 Task: Create a due date automation trigger when advanced on, on the tuesday before a card is due add basic assigned only to anyone at 11:00 AM.
Action: Mouse moved to (1347, 100)
Screenshot: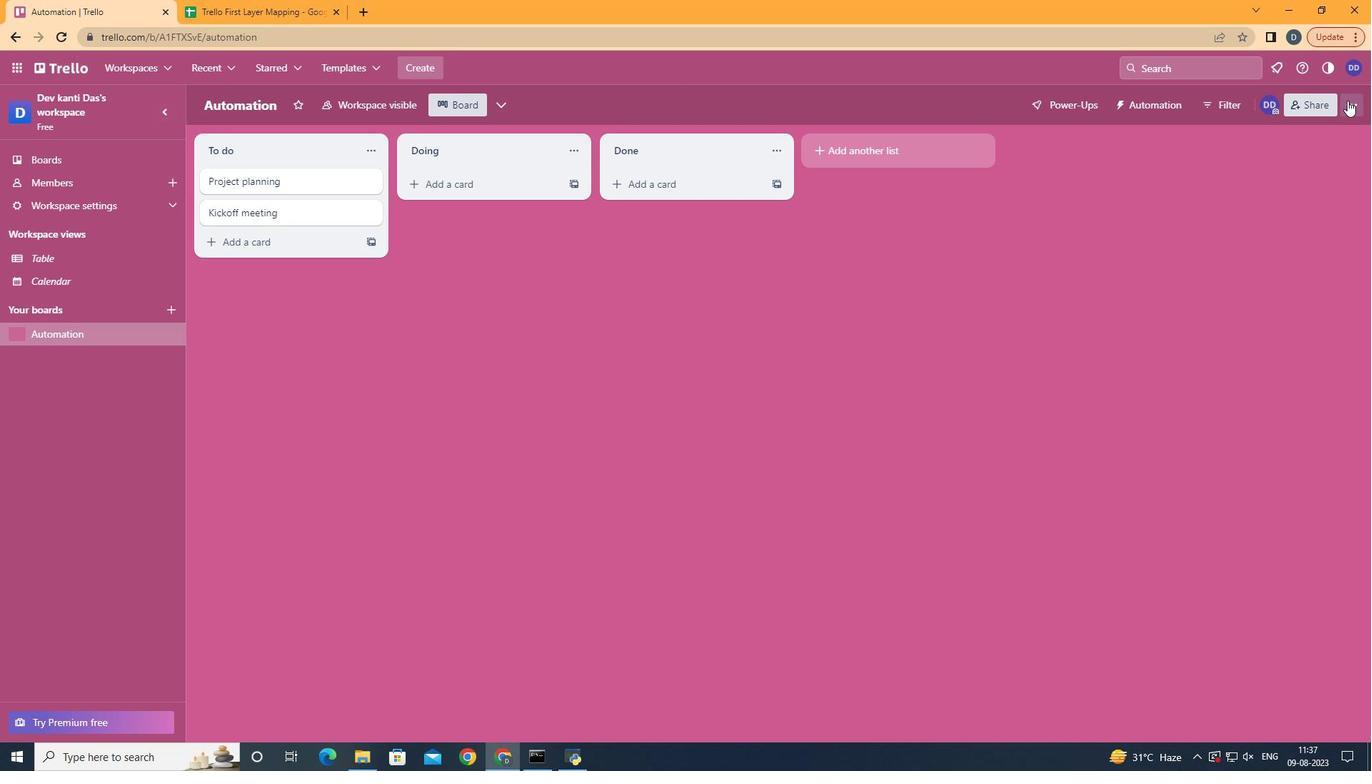 
Action: Mouse pressed left at (1347, 100)
Screenshot: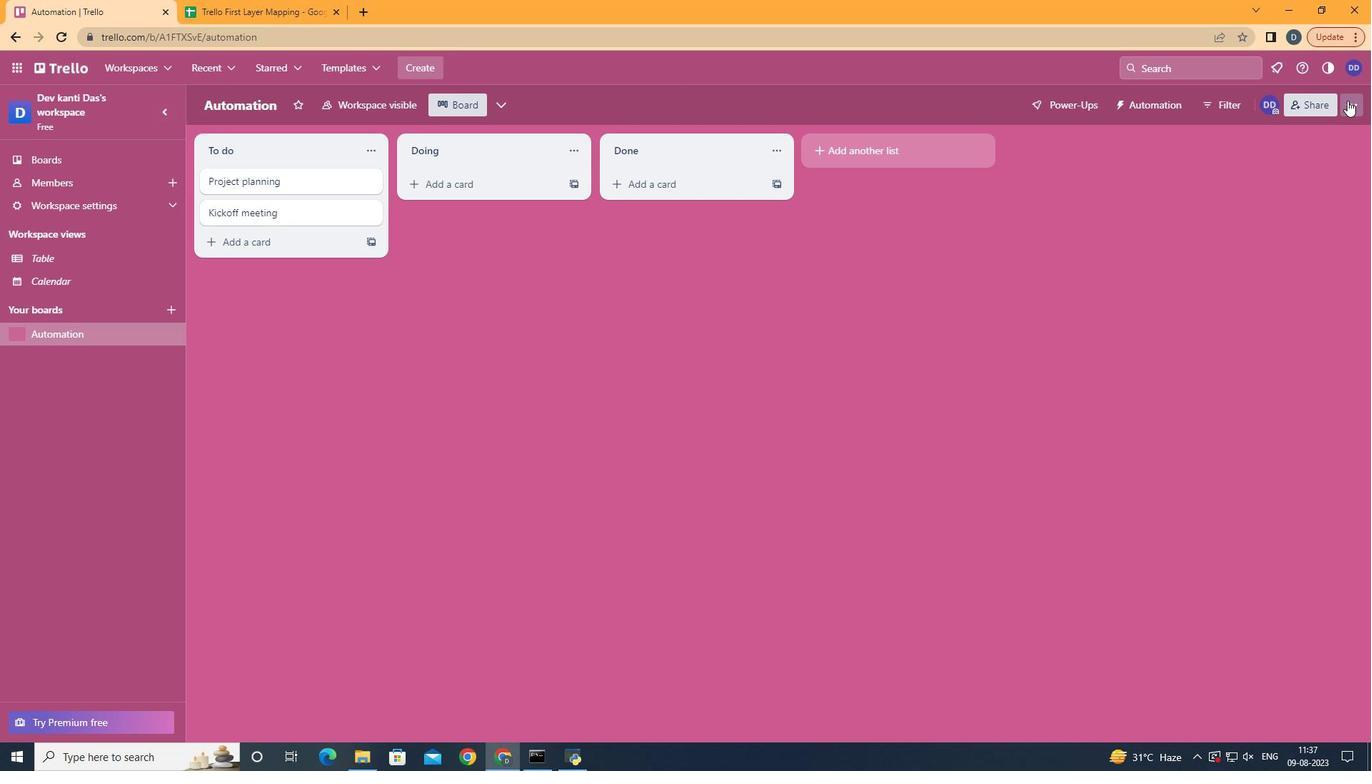 
Action: Mouse moved to (1178, 317)
Screenshot: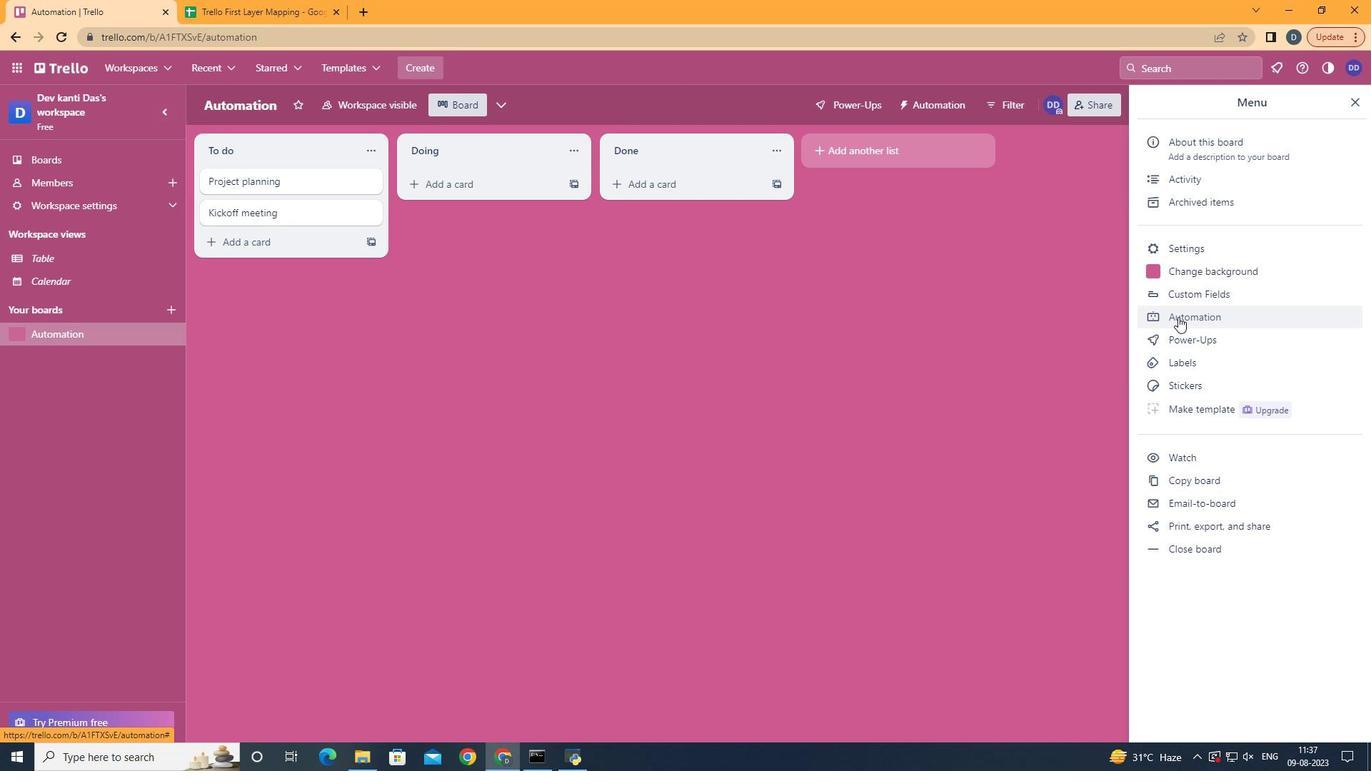 
Action: Mouse pressed left at (1178, 317)
Screenshot: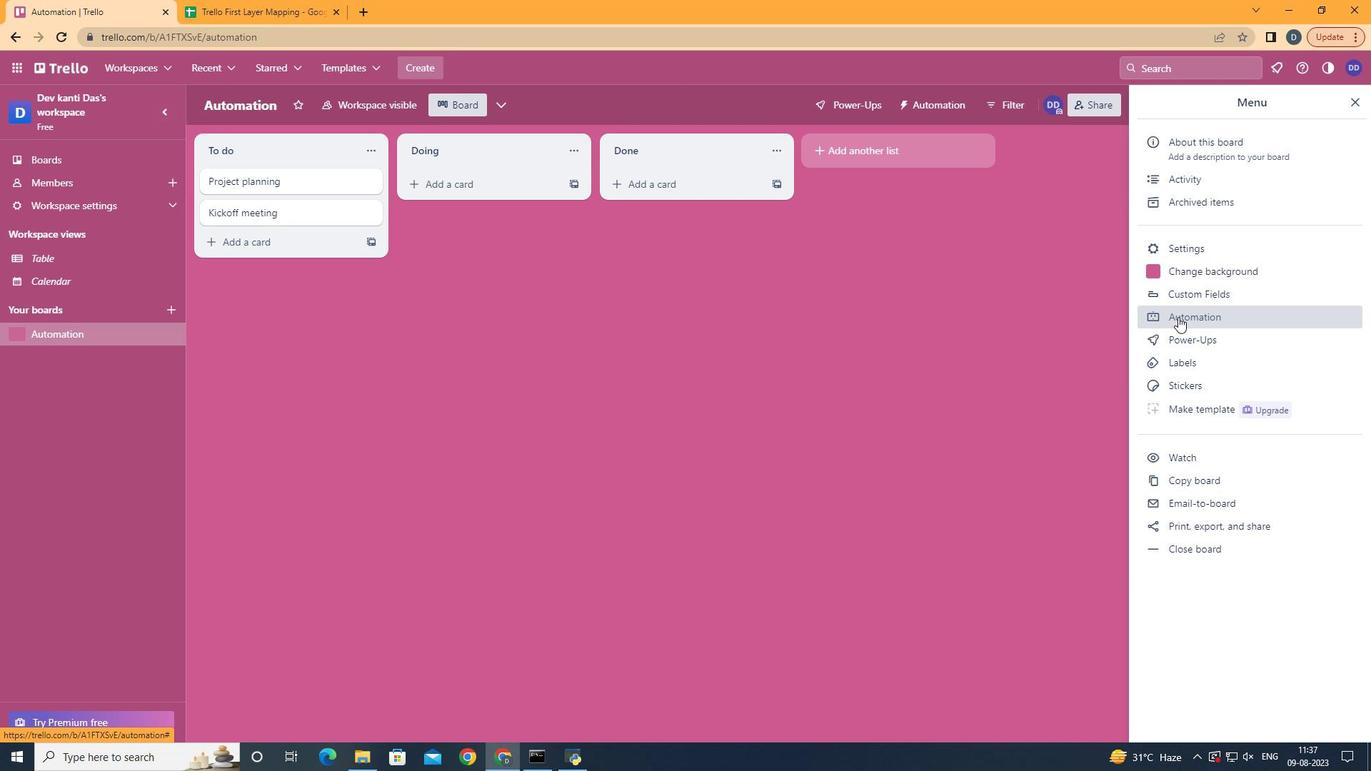 
Action: Mouse moved to (246, 282)
Screenshot: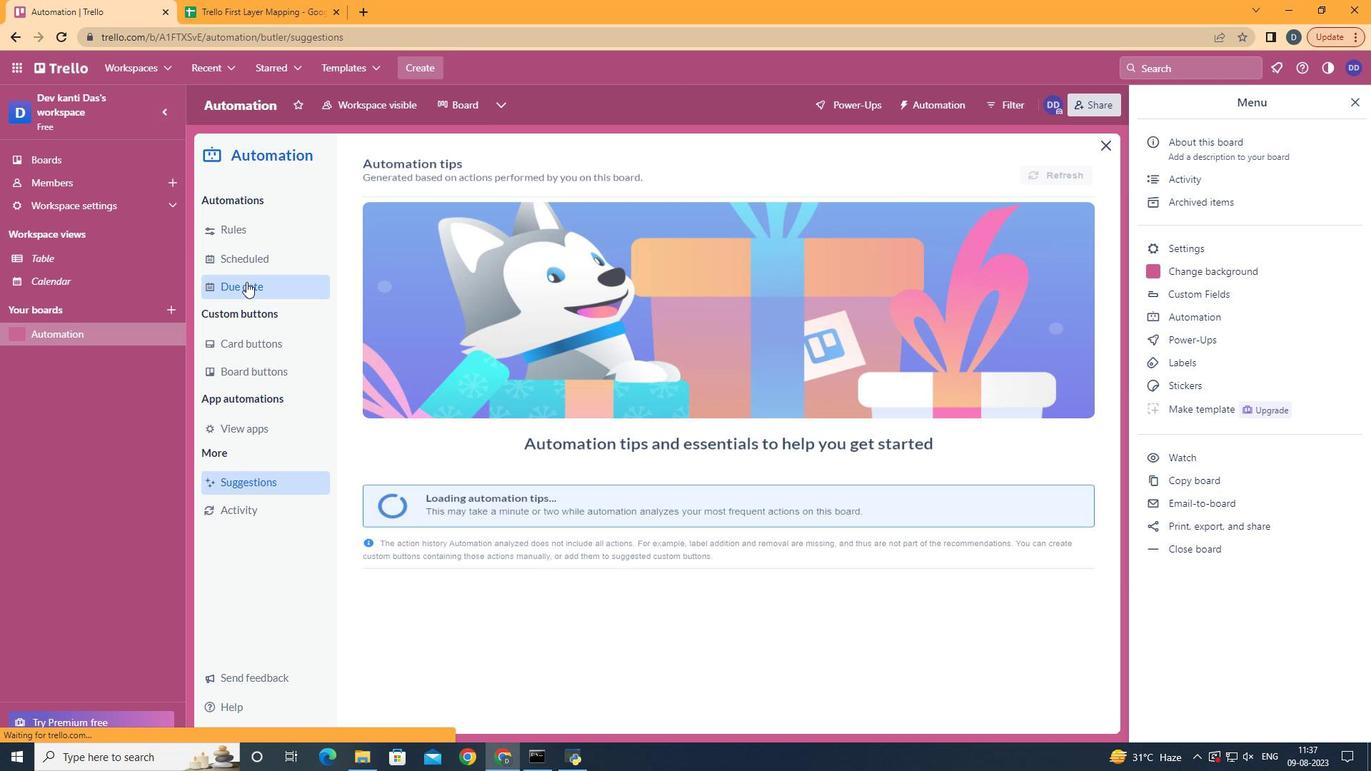 
Action: Mouse pressed left at (246, 282)
Screenshot: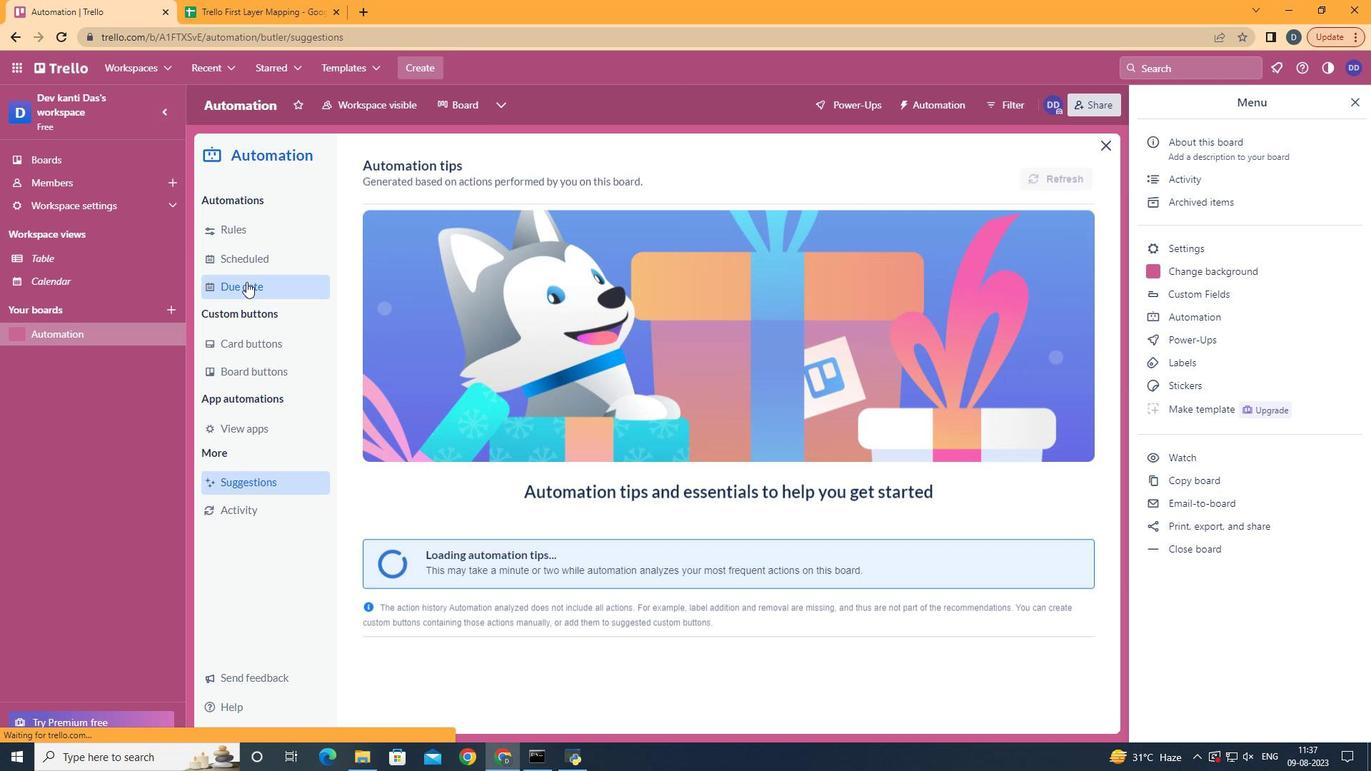 
Action: Mouse moved to (1002, 169)
Screenshot: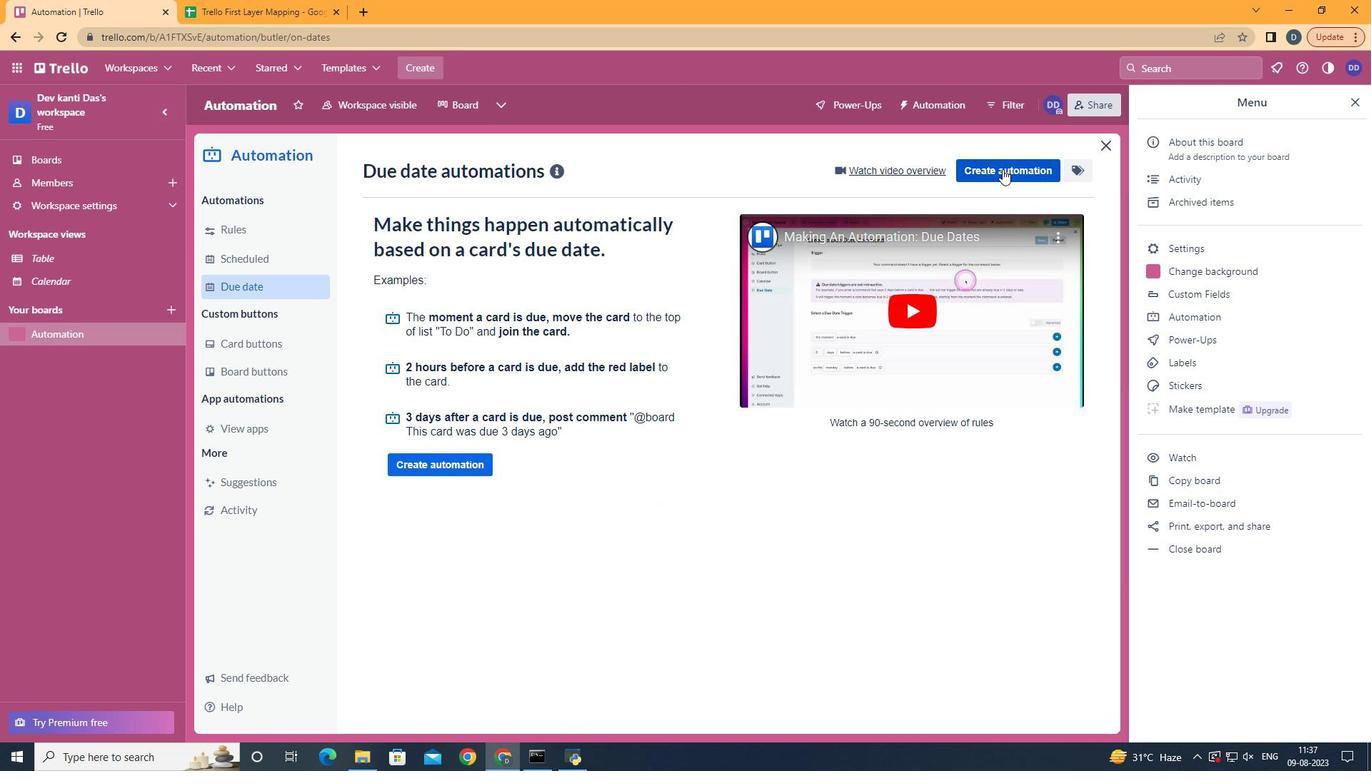 
Action: Mouse pressed left at (1002, 169)
Screenshot: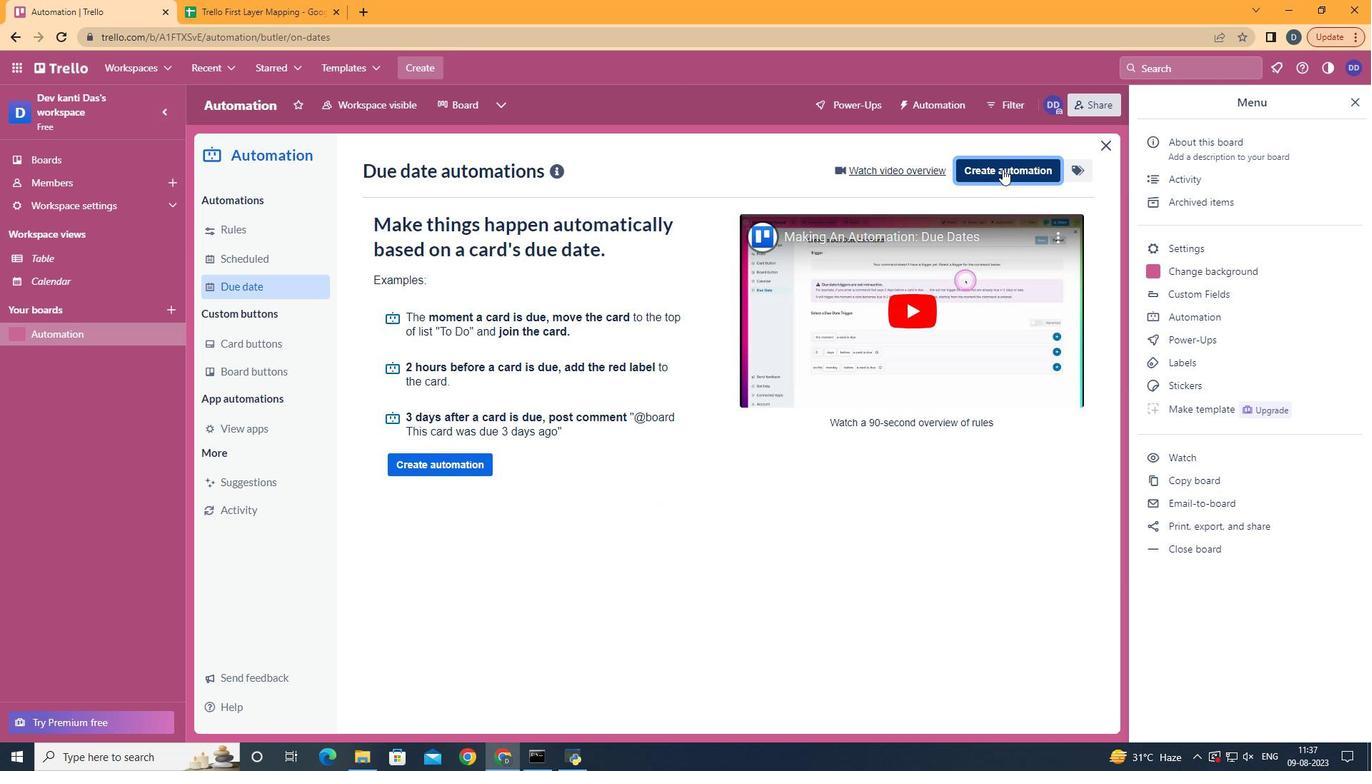 
Action: Mouse moved to (747, 302)
Screenshot: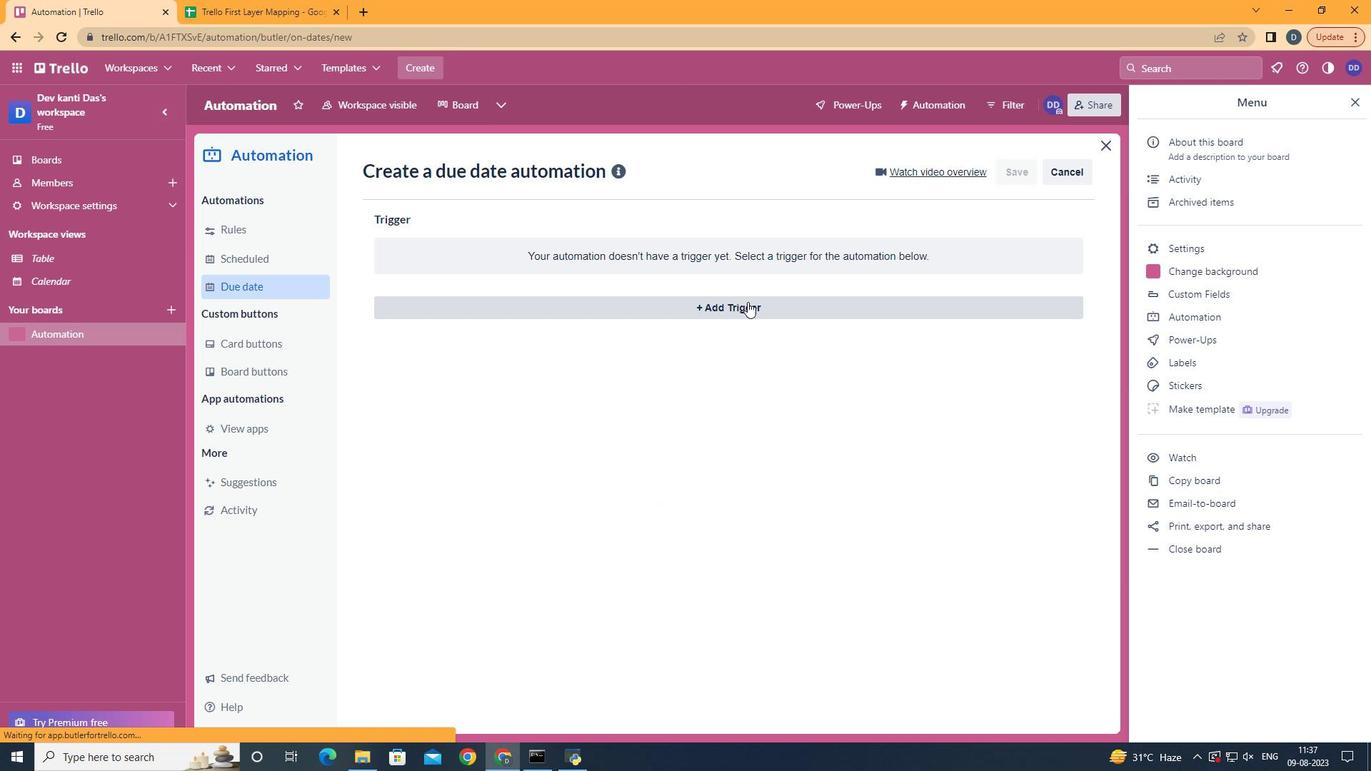 
Action: Mouse pressed left at (747, 302)
Screenshot: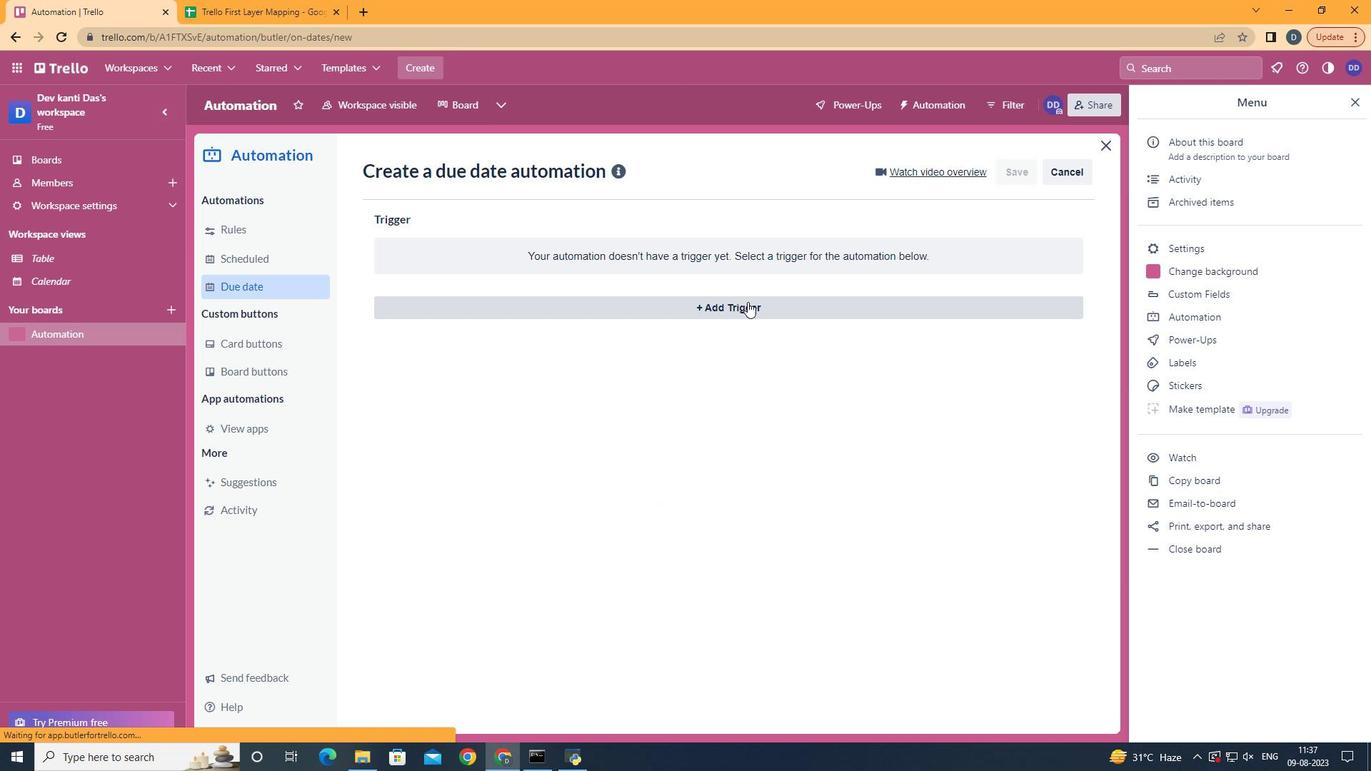 
Action: Mouse moved to (460, 413)
Screenshot: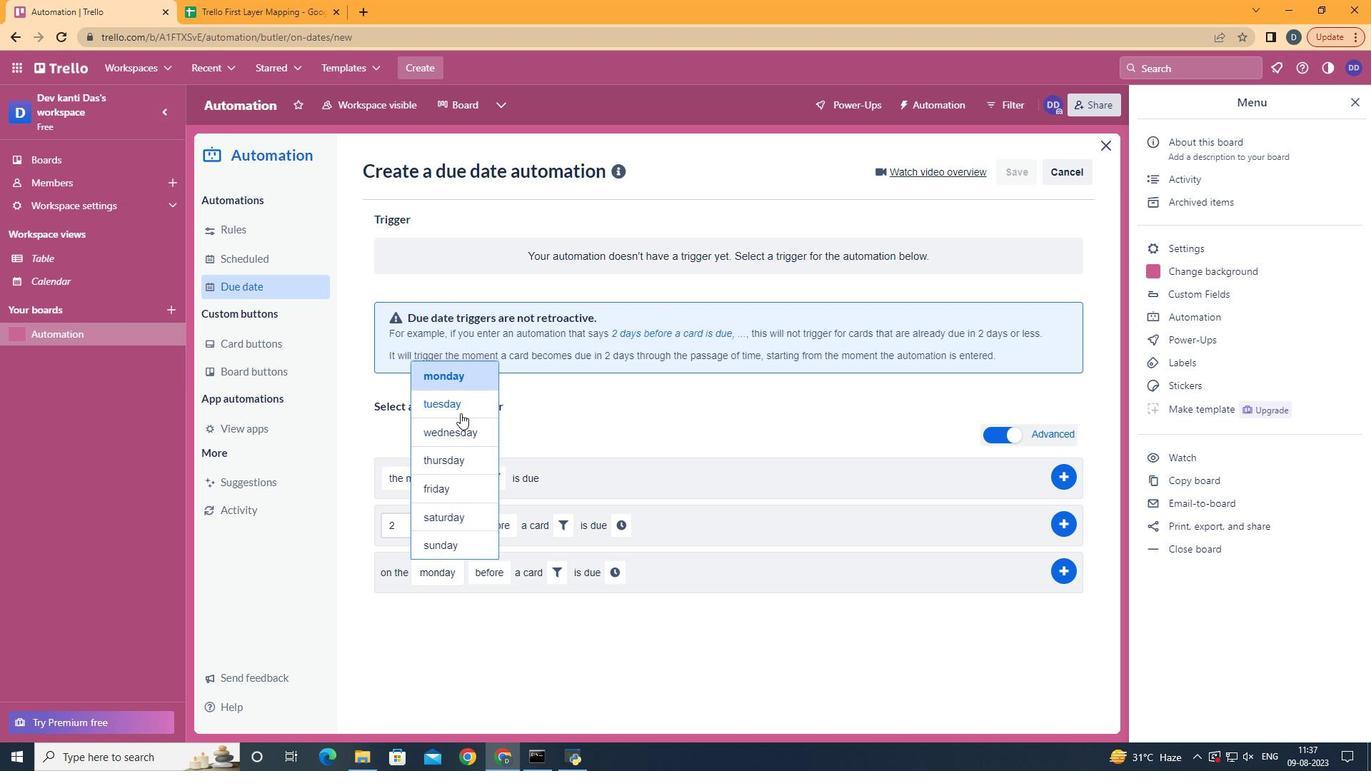 
Action: Mouse pressed left at (460, 413)
Screenshot: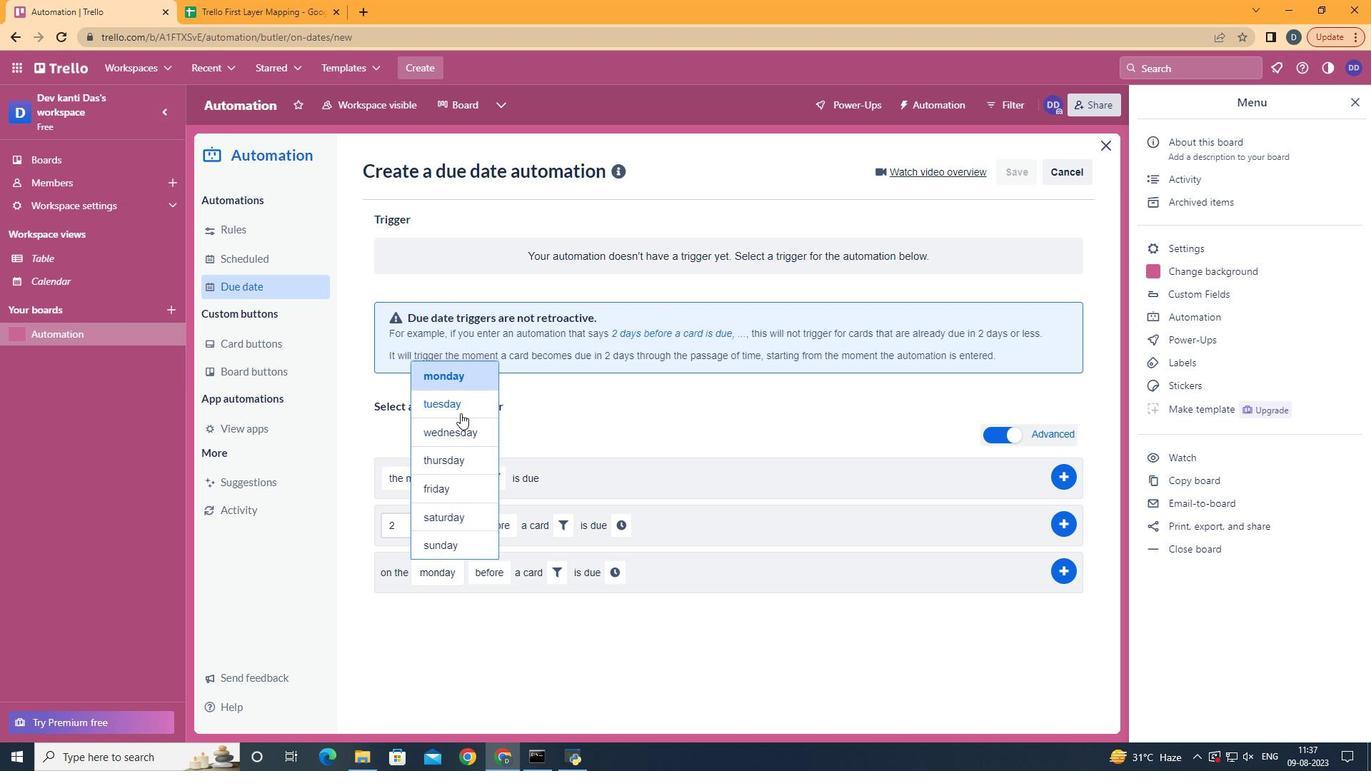 
Action: Mouse moved to (494, 594)
Screenshot: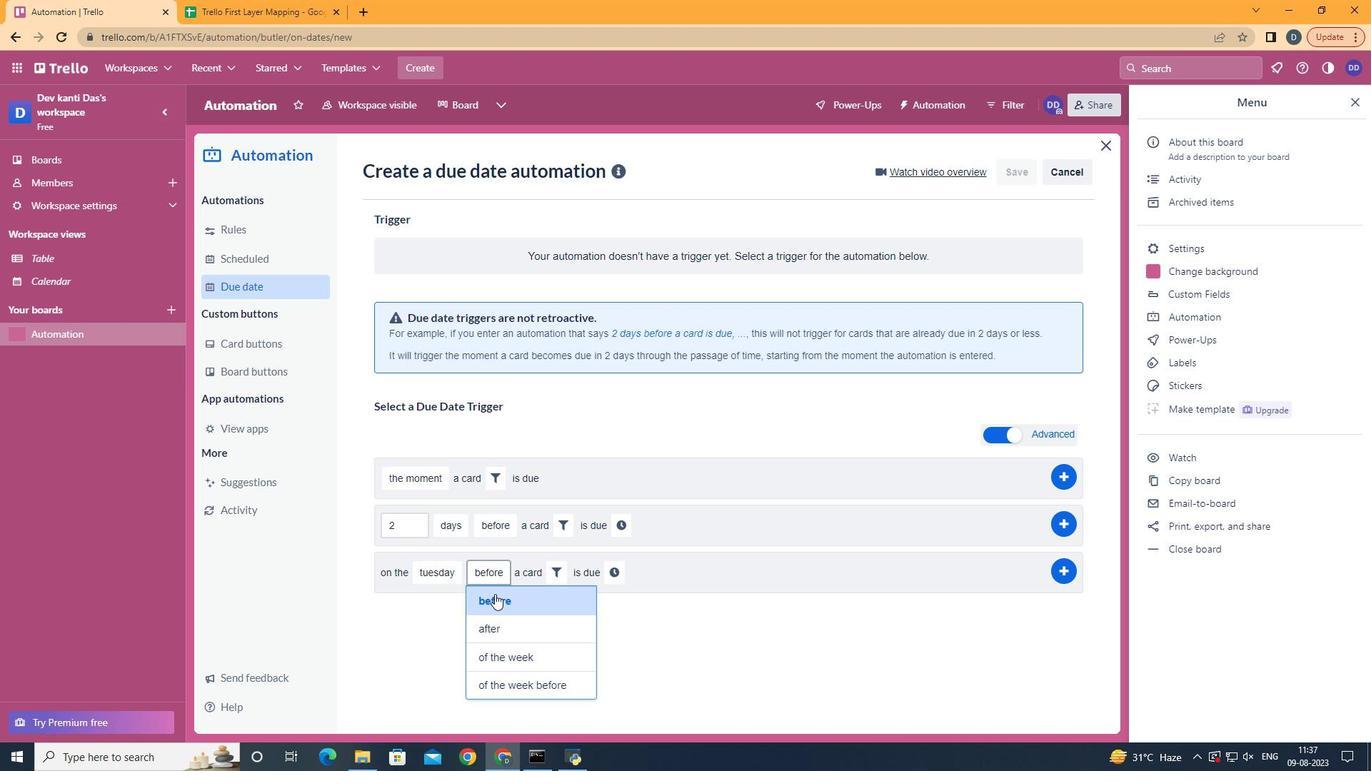 
Action: Mouse pressed left at (494, 594)
Screenshot: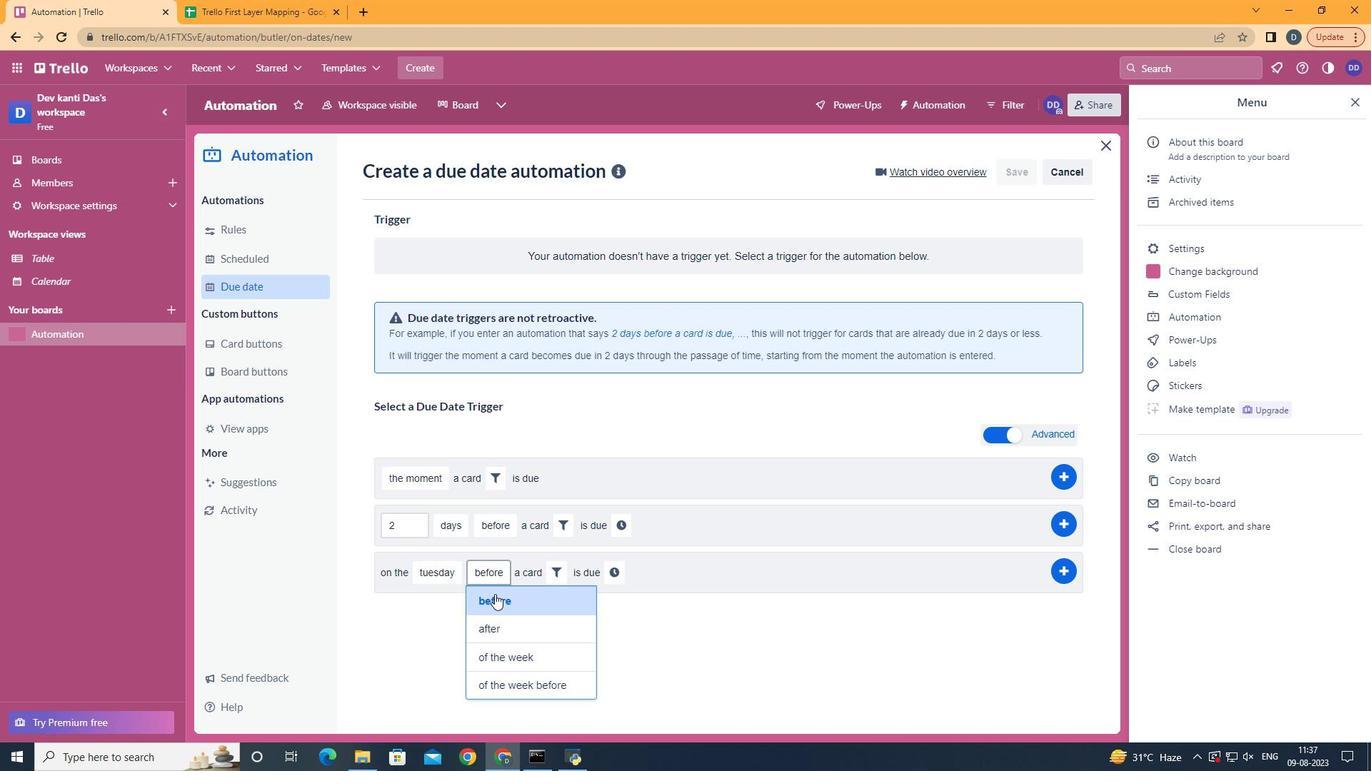
Action: Mouse moved to (563, 570)
Screenshot: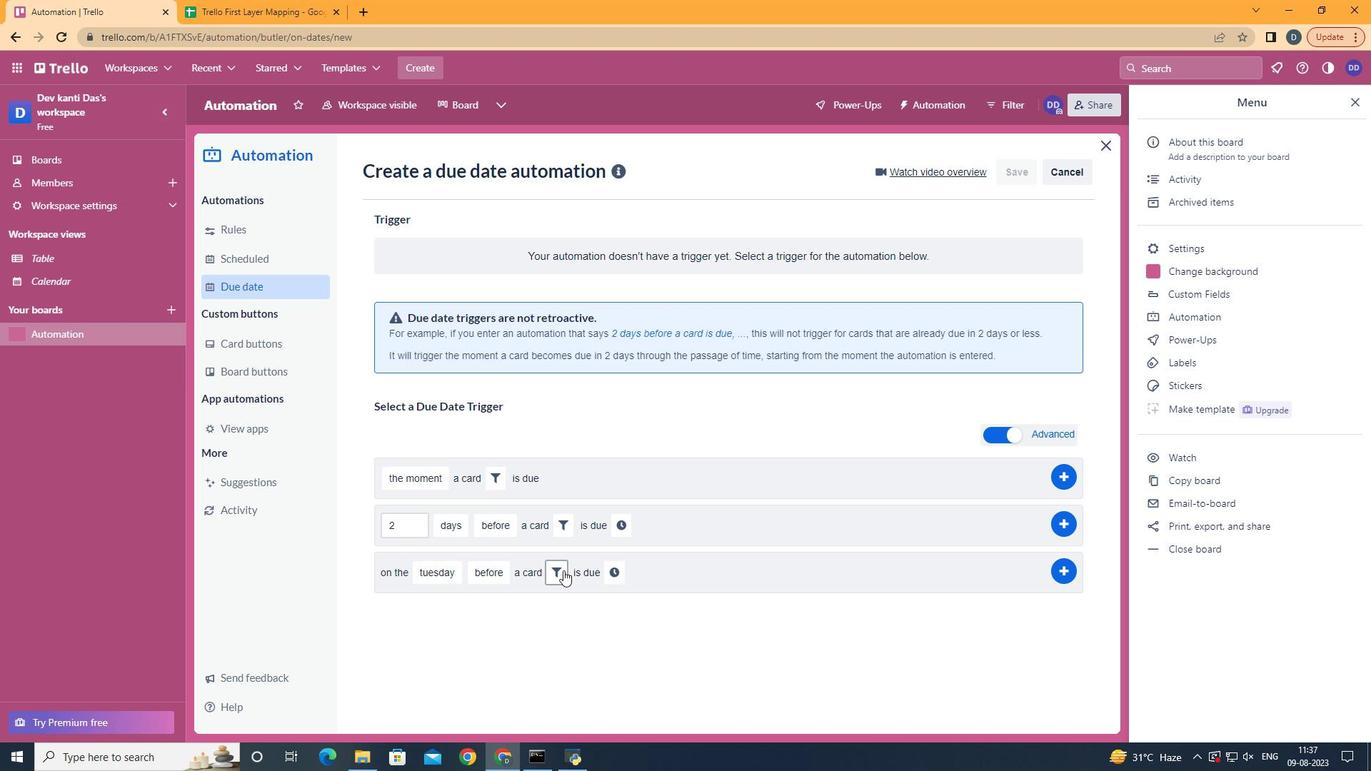 
Action: Mouse pressed left at (563, 570)
Screenshot: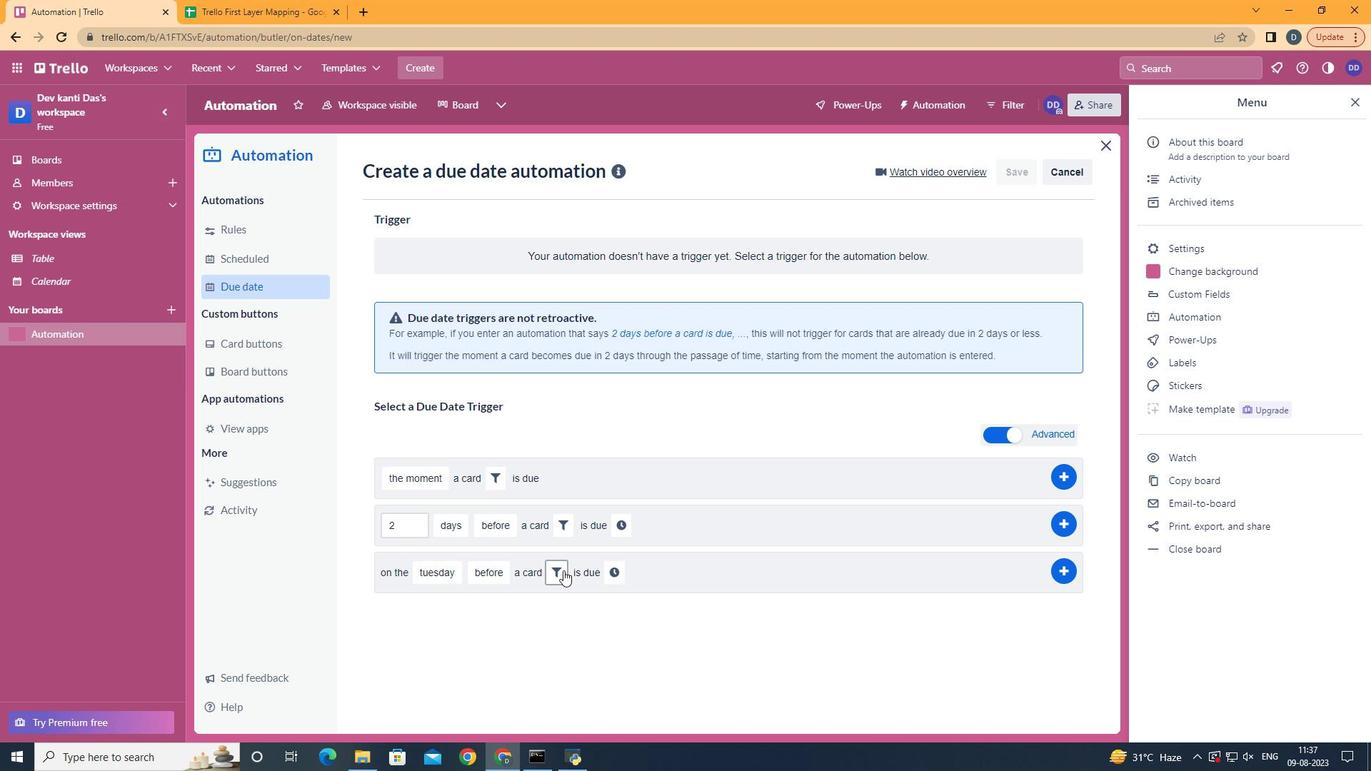 
Action: Mouse moved to (618, 620)
Screenshot: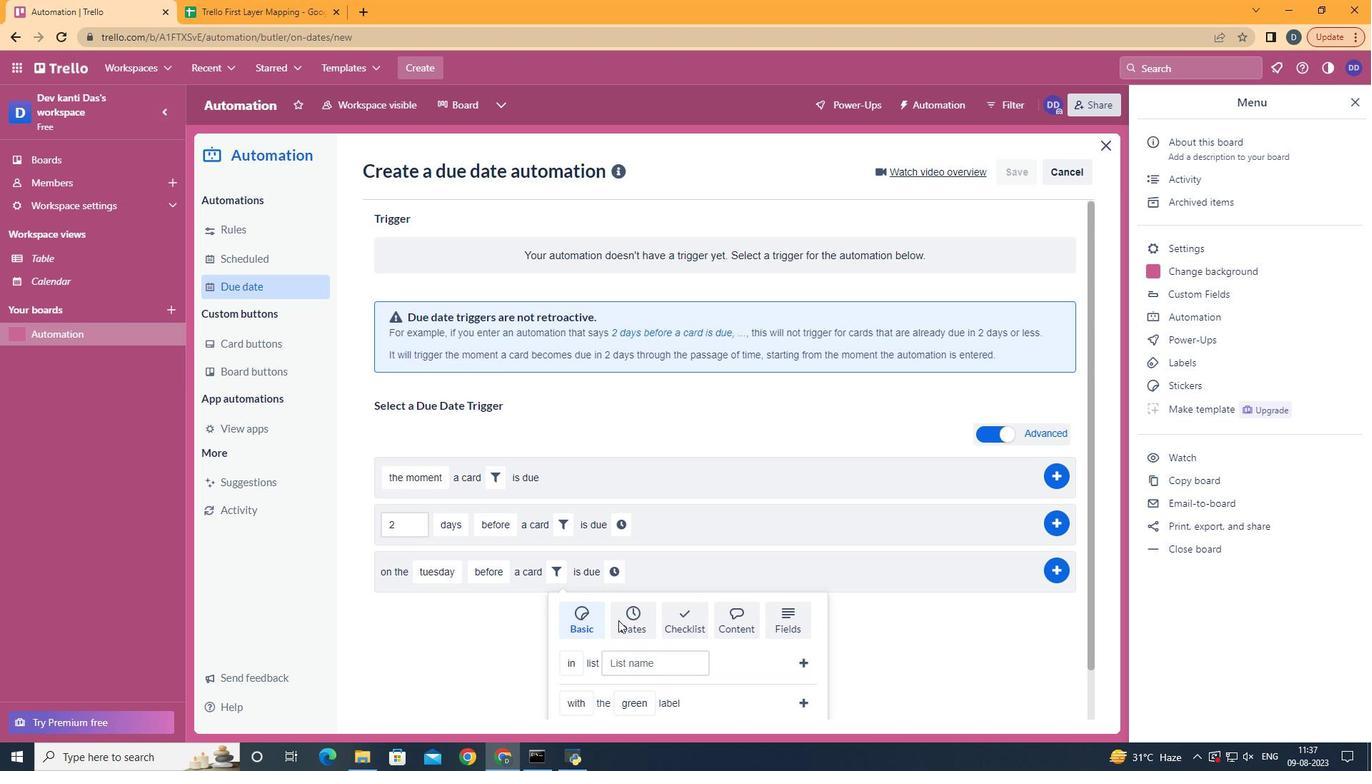 
Action: Mouse scrolled (618, 619) with delta (0, 0)
Screenshot: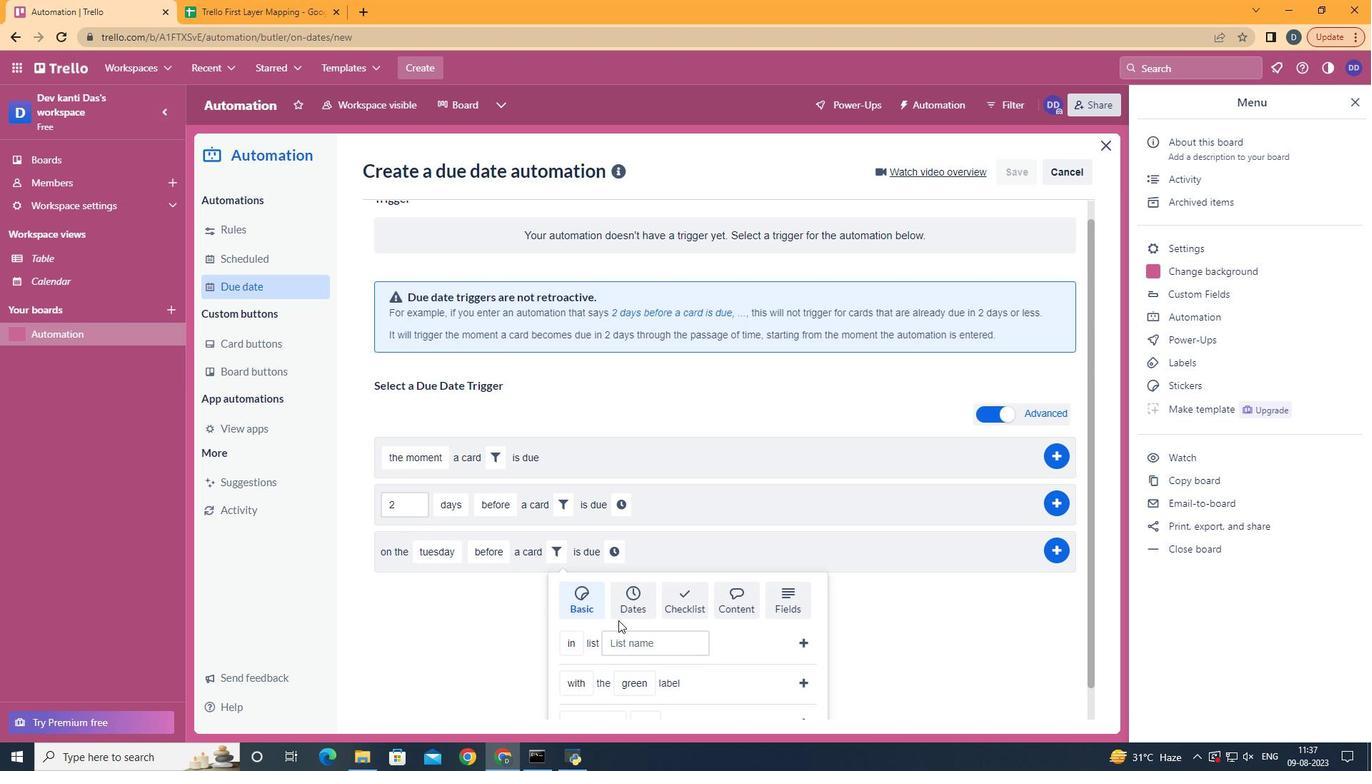 
Action: Mouse scrolled (618, 619) with delta (0, 0)
Screenshot: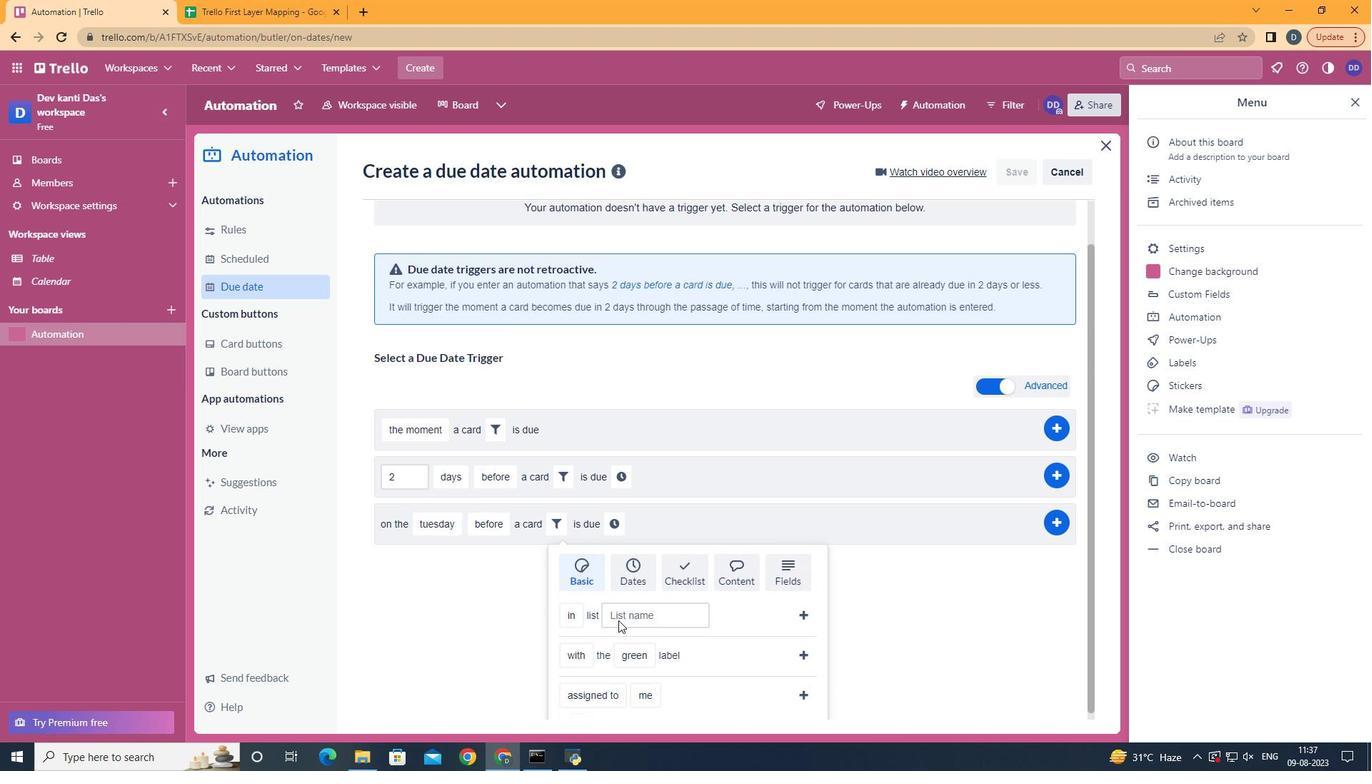 
Action: Mouse scrolled (618, 619) with delta (0, 0)
Screenshot: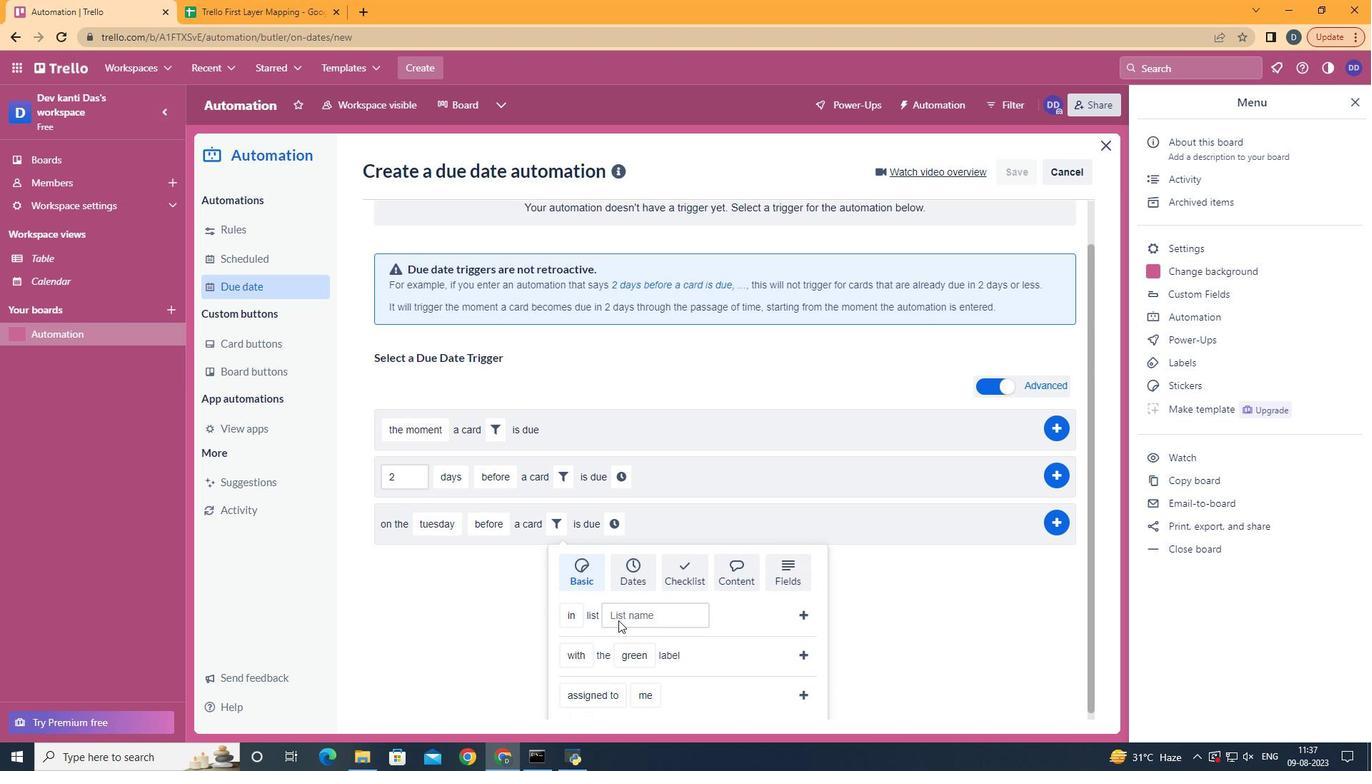 
Action: Mouse scrolled (618, 619) with delta (0, 0)
Screenshot: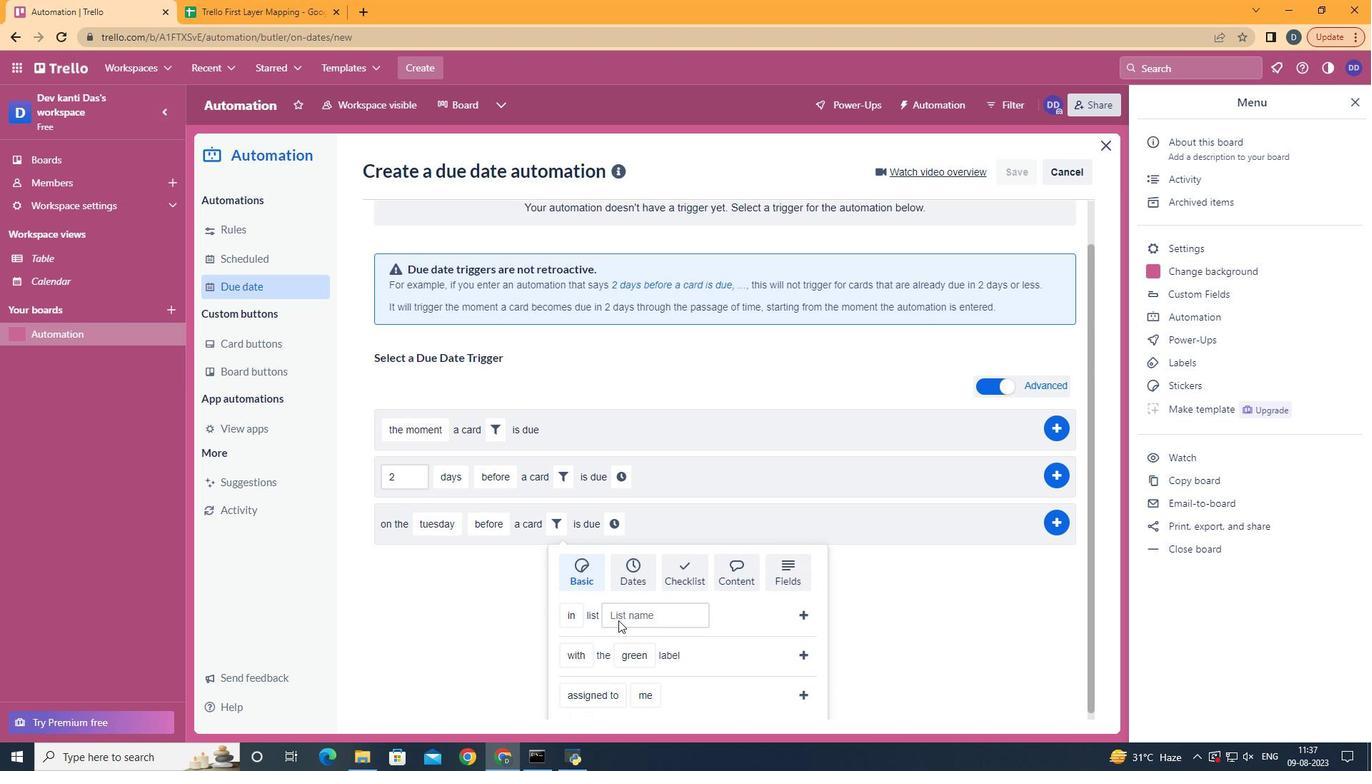 
Action: Mouse moved to (626, 627)
Screenshot: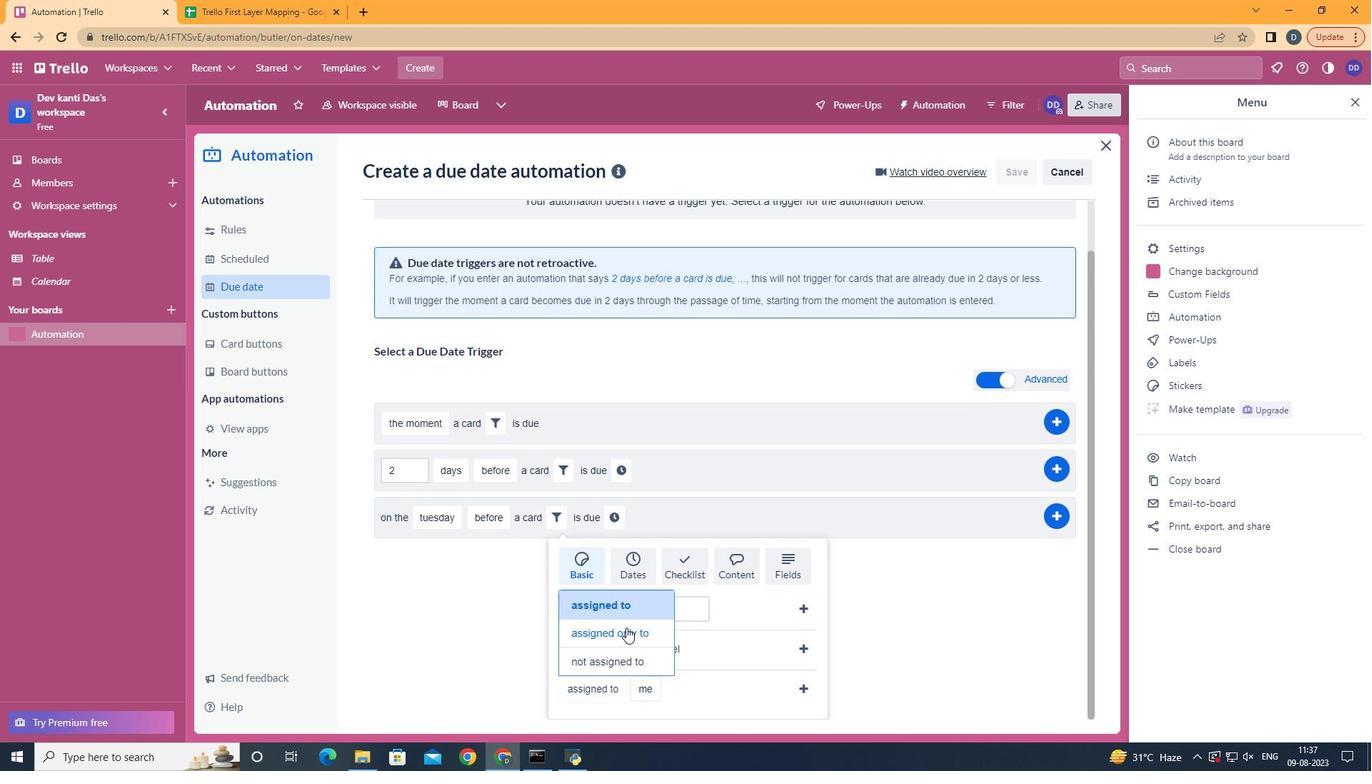 
Action: Mouse pressed left at (626, 627)
Screenshot: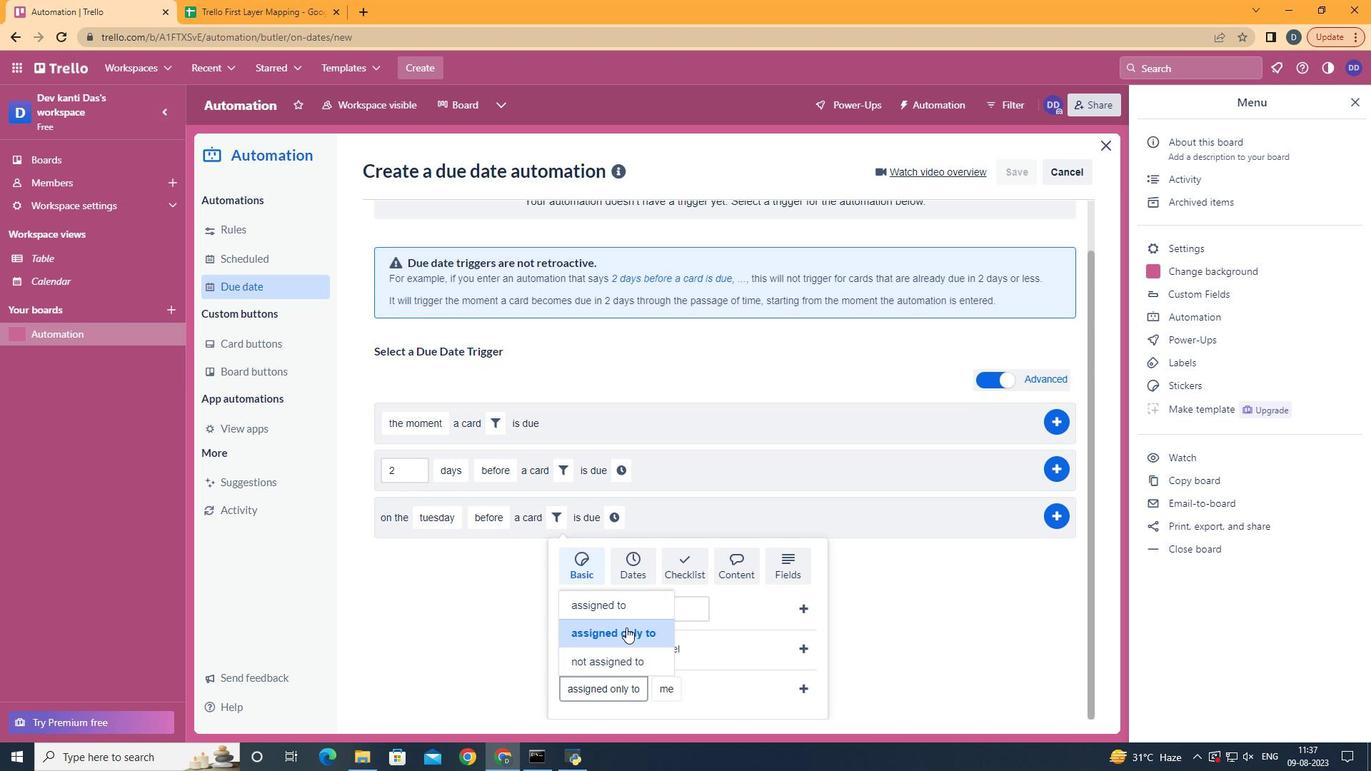 
Action: Mouse moved to (691, 632)
Screenshot: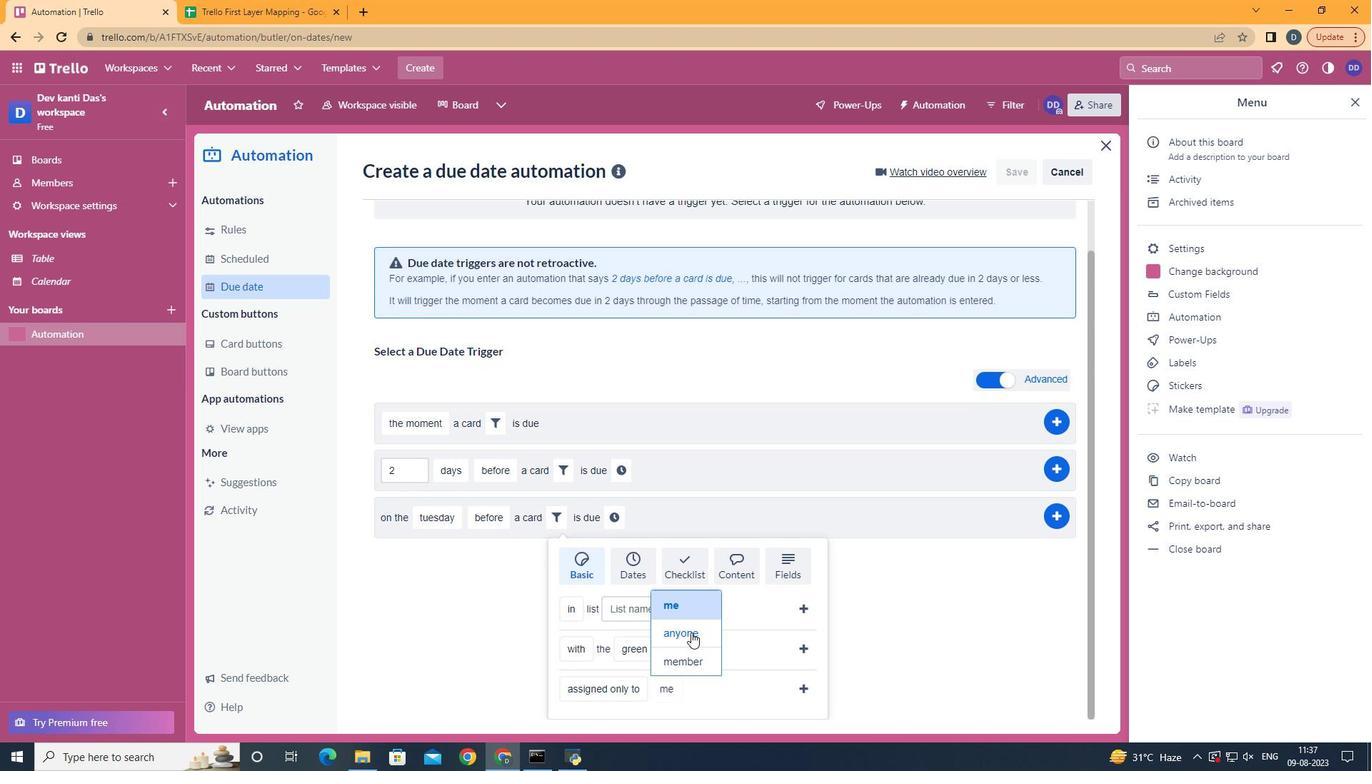 
Action: Mouse pressed left at (691, 632)
Screenshot: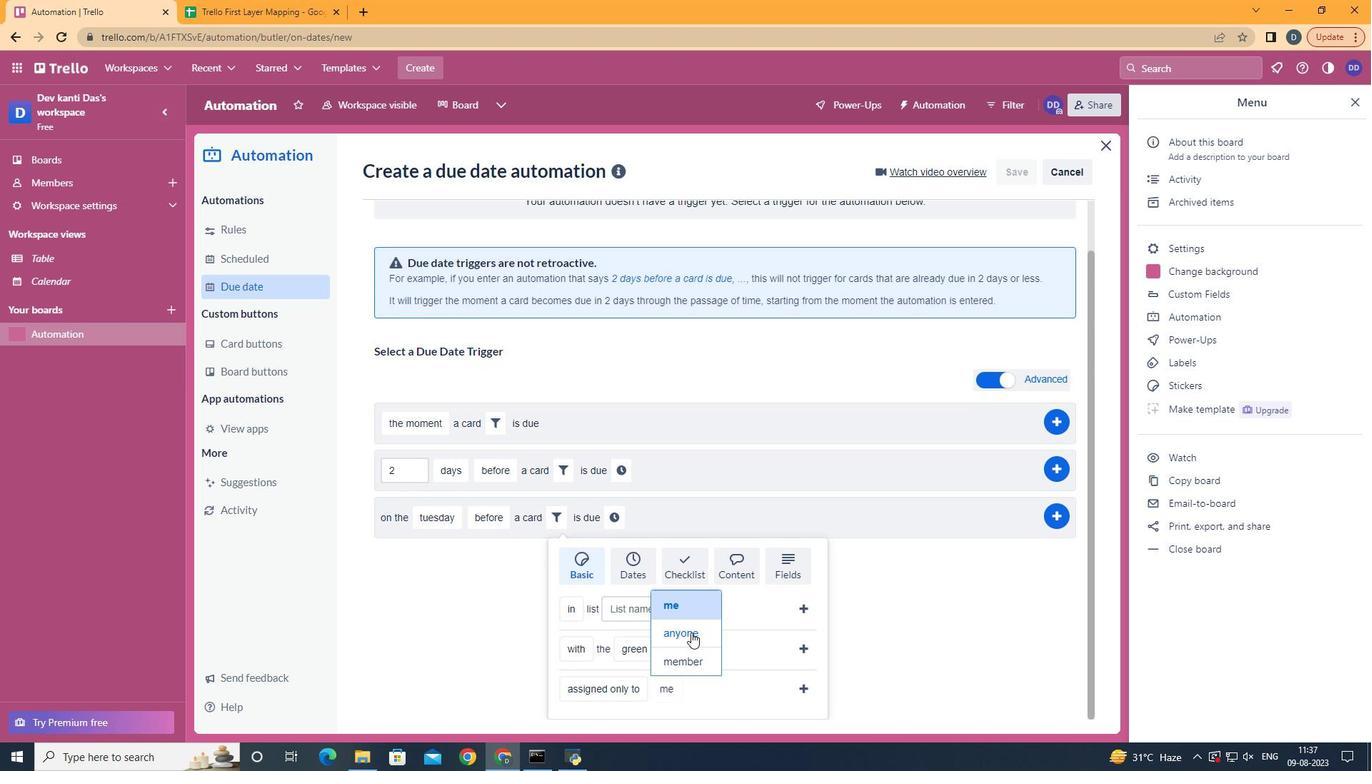 
Action: Mouse moved to (800, 685)
Screenshot: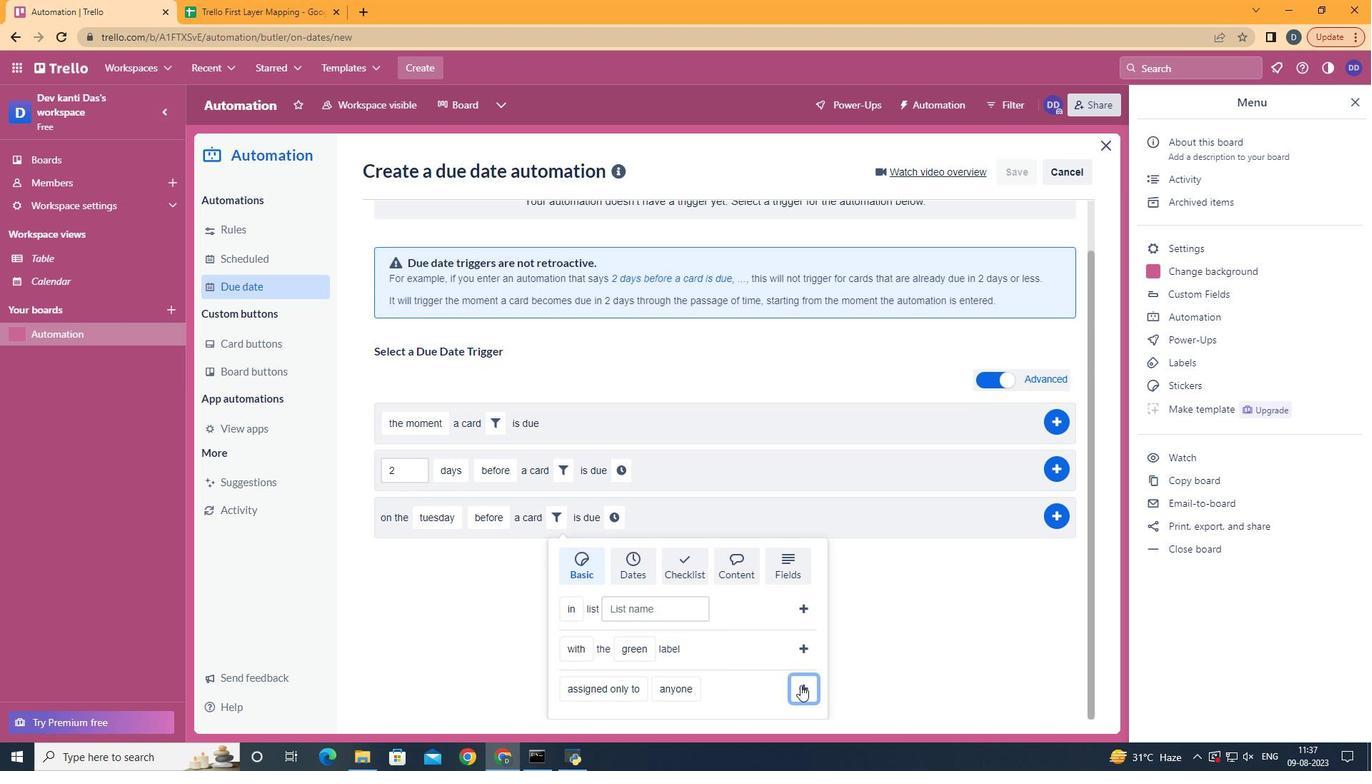 
Action: Mouse pressed left at (800, 685)
Screenshot: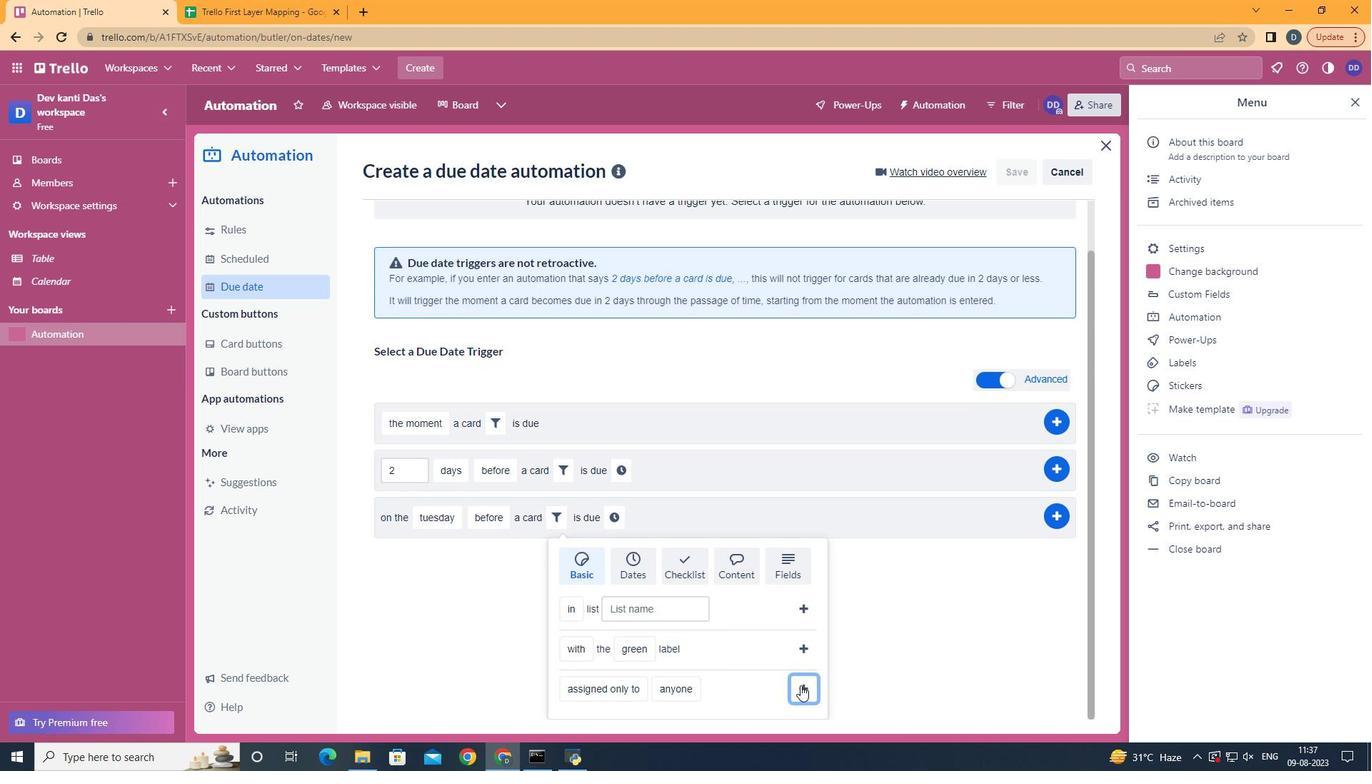 
Action: Mouse moved to (754, 574)
Screenshot: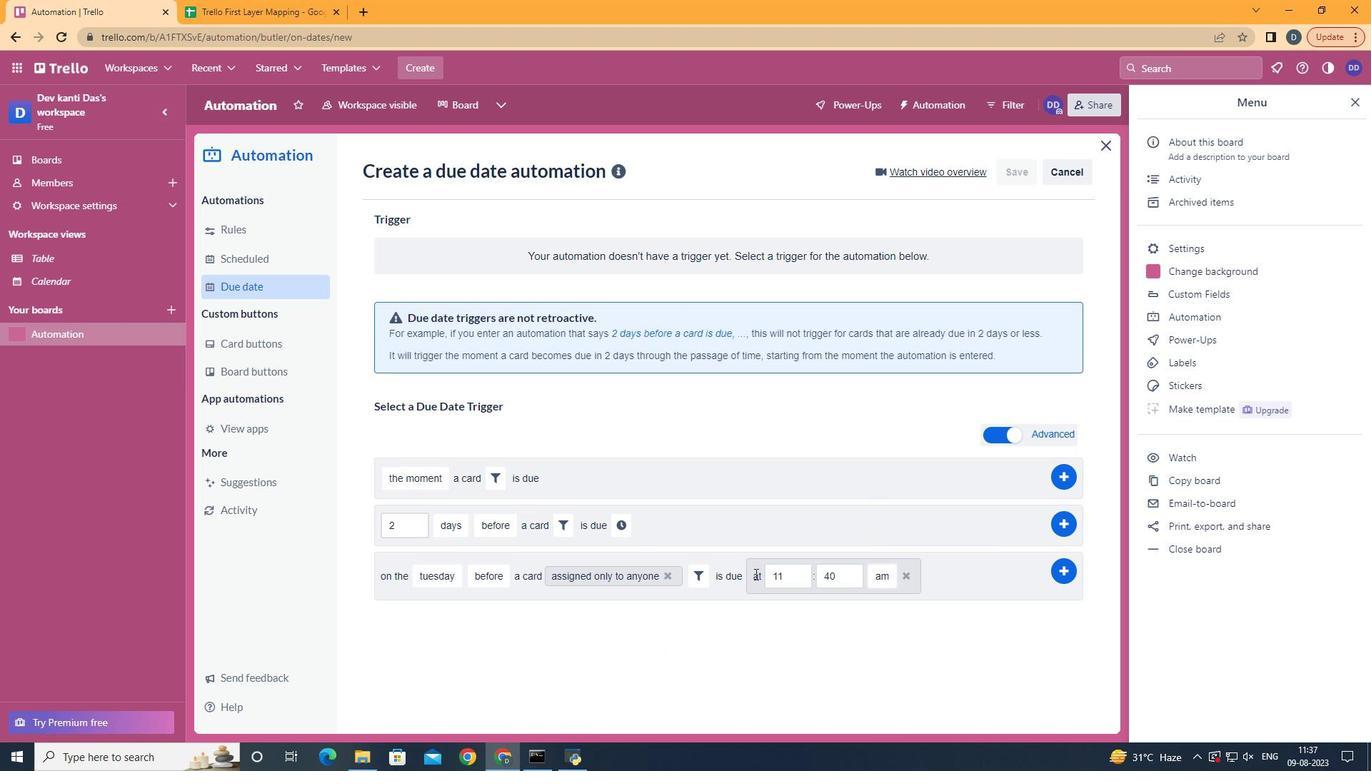 
Action: Mouse pressed left at (754, 574)
Screenshot: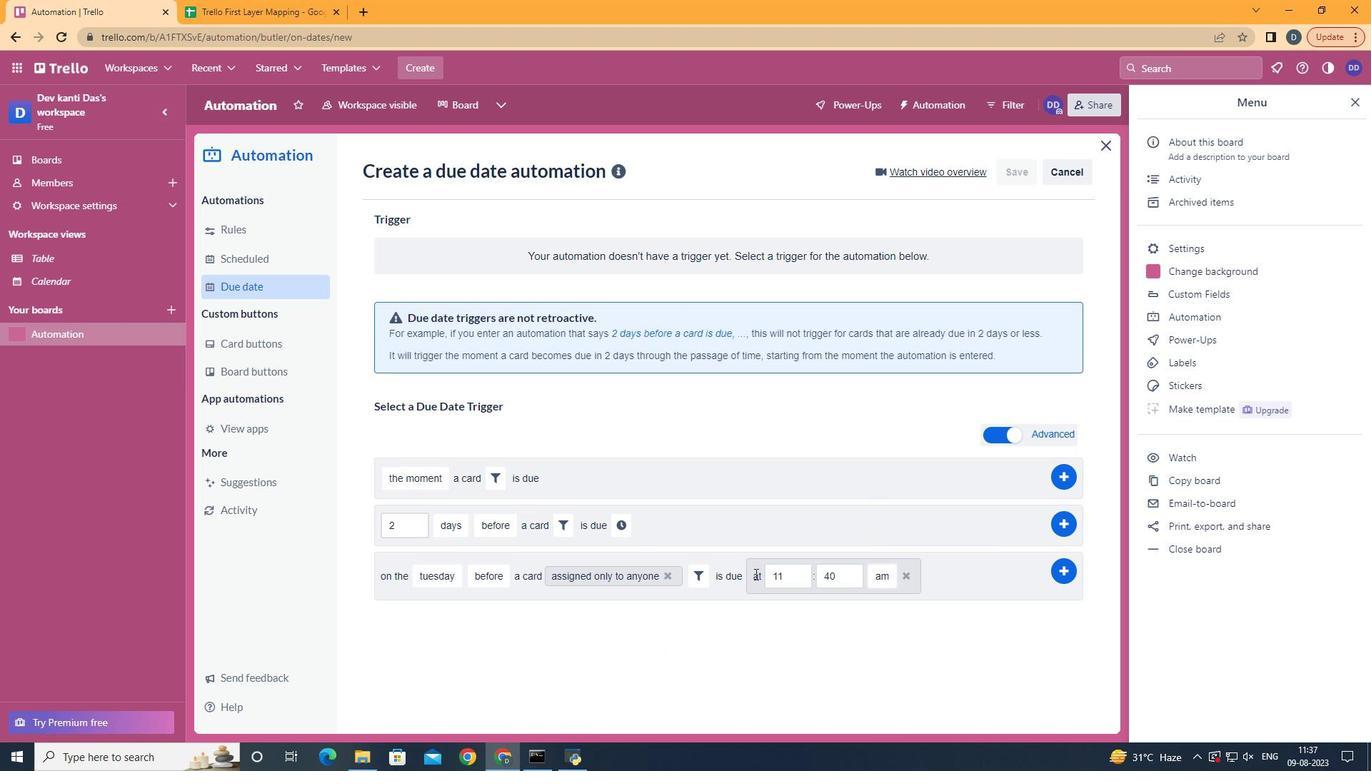 
Action: Mouse moved to (839, 574)
Screenshot: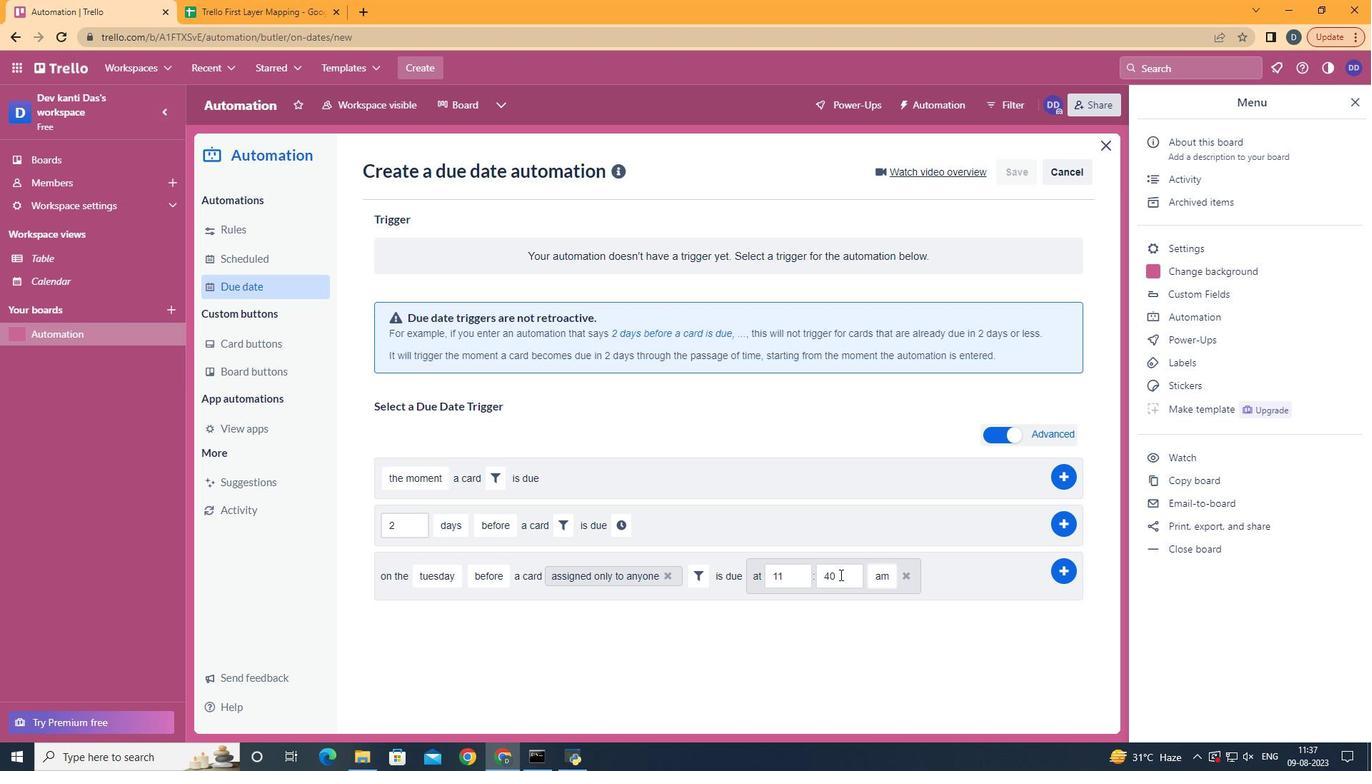 
Action: Mouse pressed left at (839, 574)
Screenshot: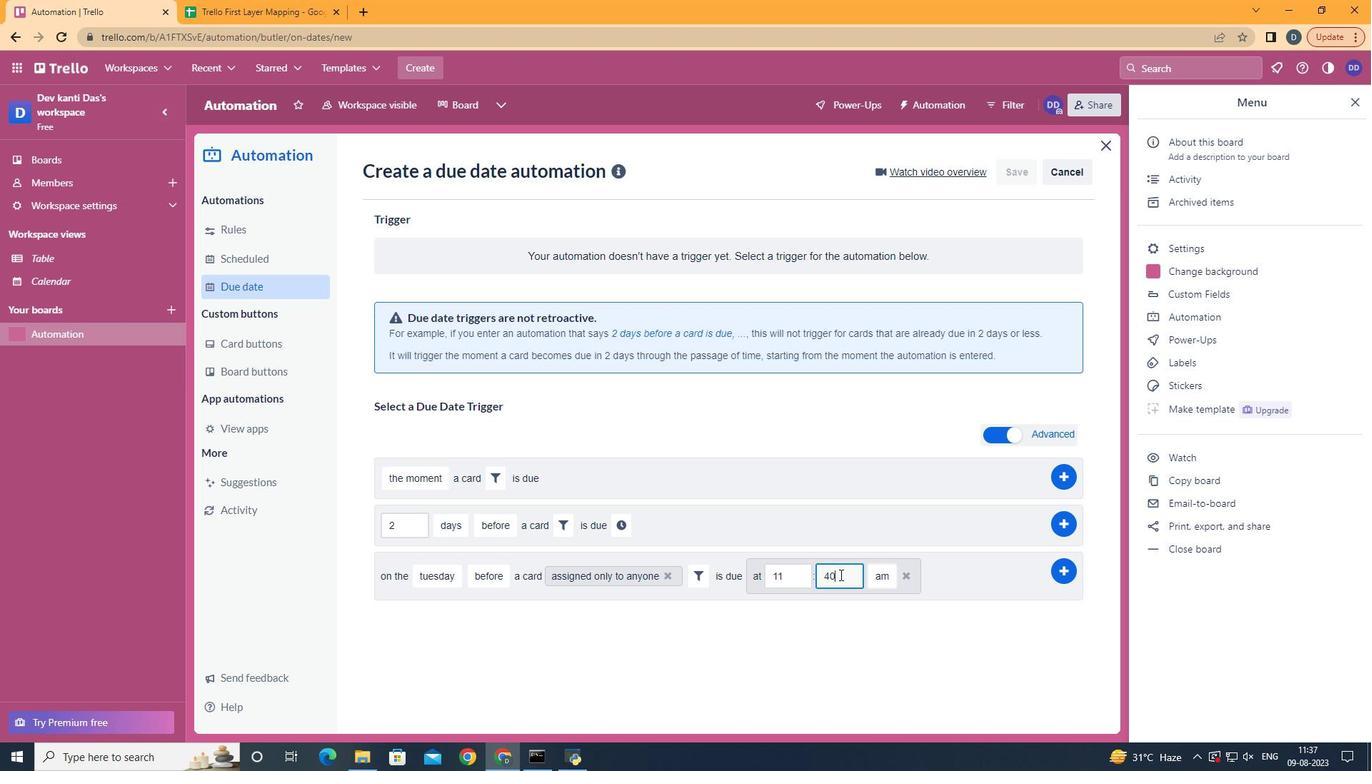 
Action: Key pressed <Key.backspace><Key.backspace>00
Screenshot: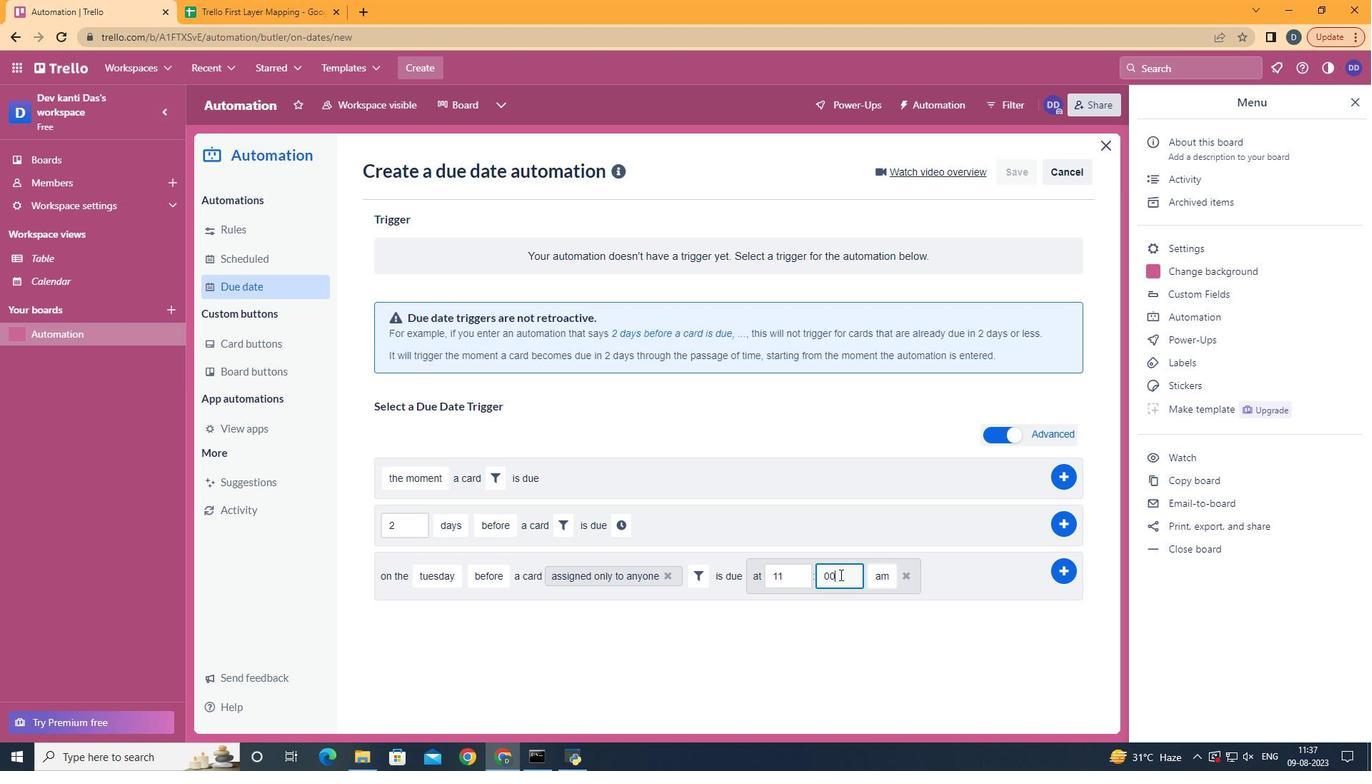 
Action: Mouse moved to (1059, 564)
Screenshot: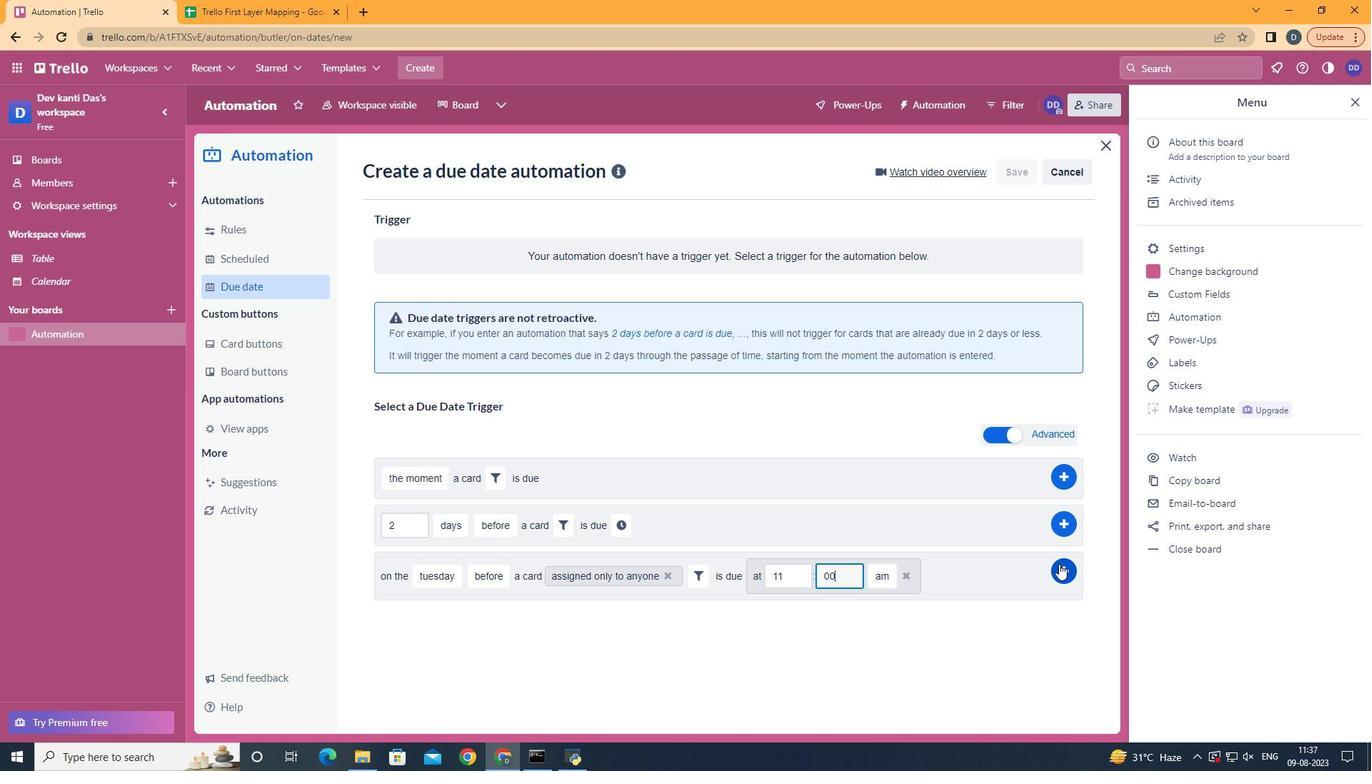 
Action: Mouse pressed left at (1059, 564)
Screenshot: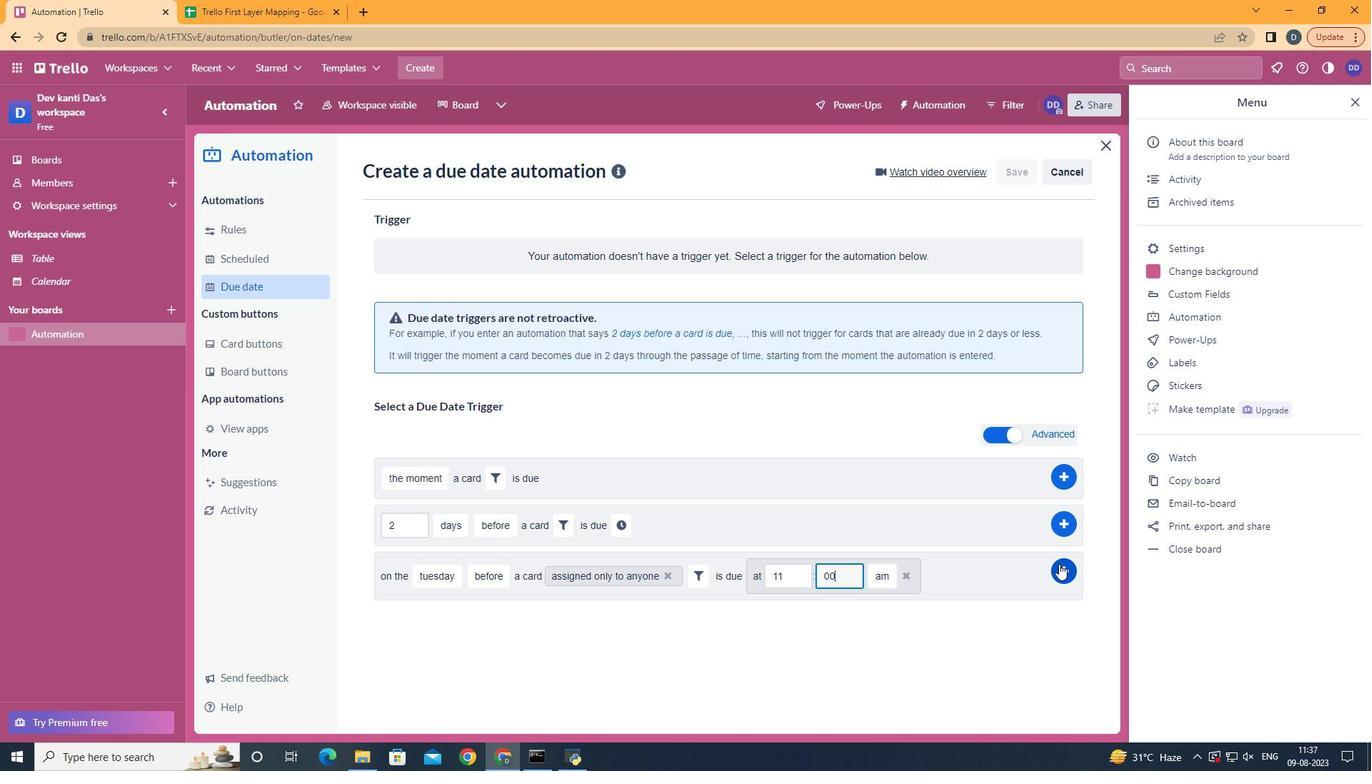 
Action: Mouse moved to (806, 309)
Screenshot: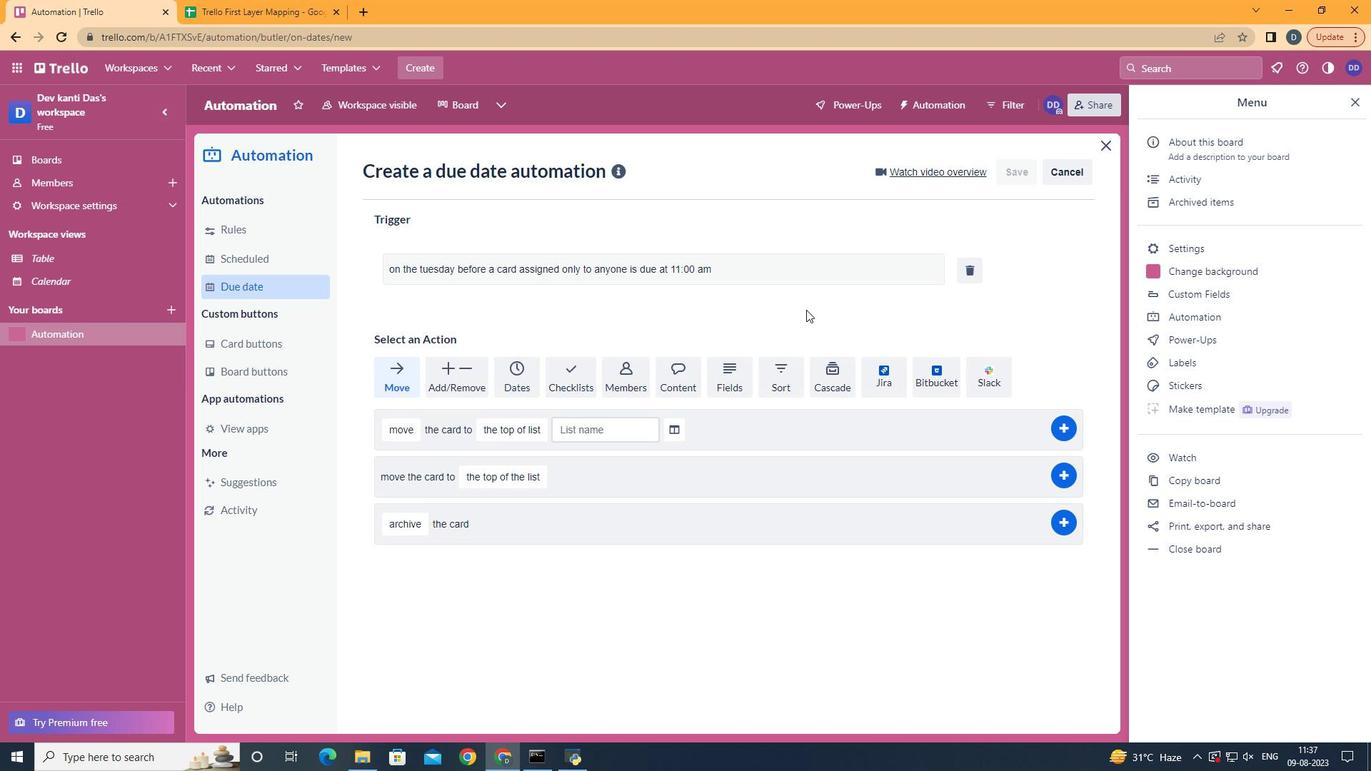 
